 Task: Create a due date automation trigger when advanced on, on the monday before a card is due add fields without custom field "Resume" set to a number lower than 1 and greater than 10 at 11:00 AM.
Action: Mouse moved to (926, 270)
Screenshot: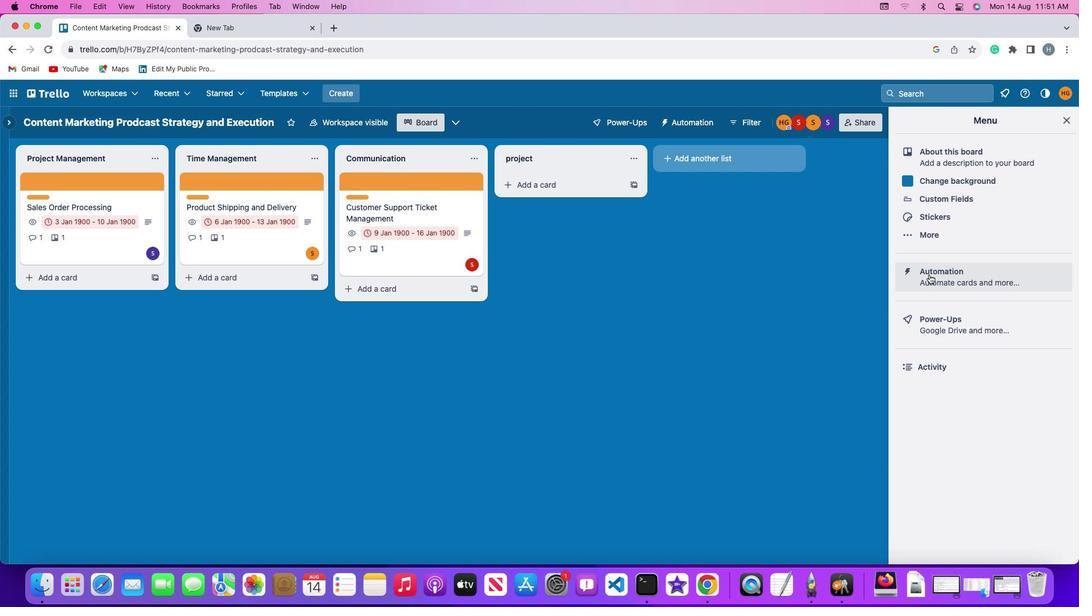 
Action: Mouse pressed left at (926, 270)
Screenshot: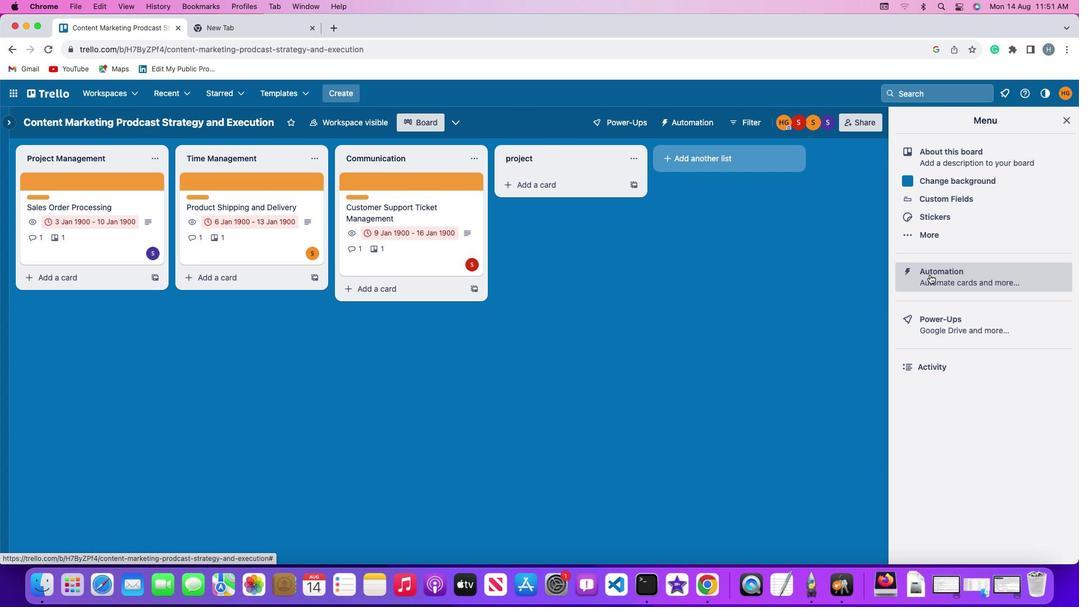 
Action: Mouse moved to (926, 270)
Screenshot: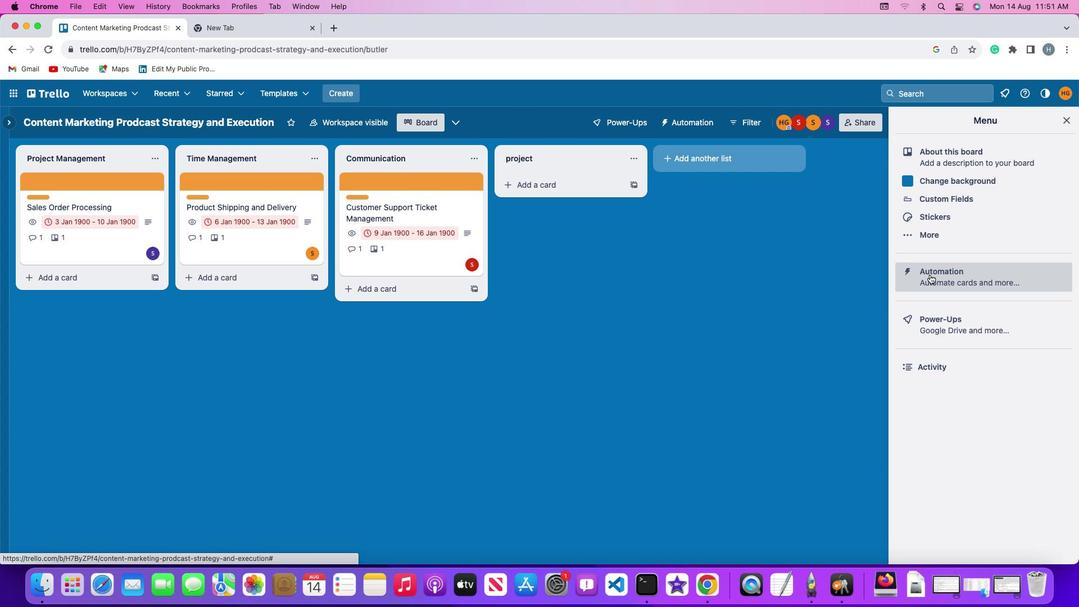
Action: Mouse pressed left at (926, 270)
Screenshot: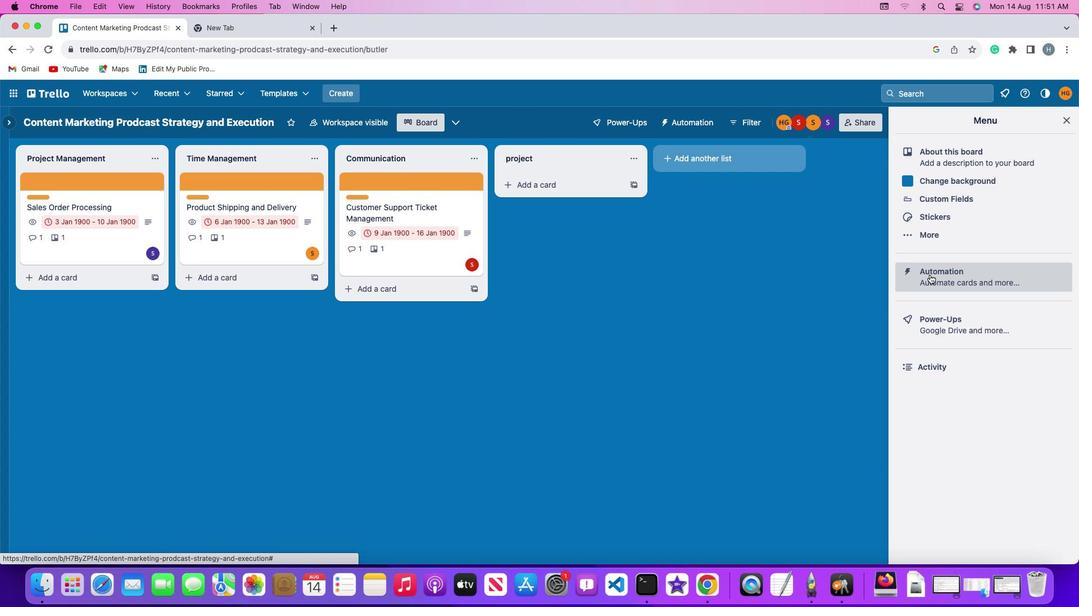 
Action: Mouse moved to (74, 259)
Screenshot: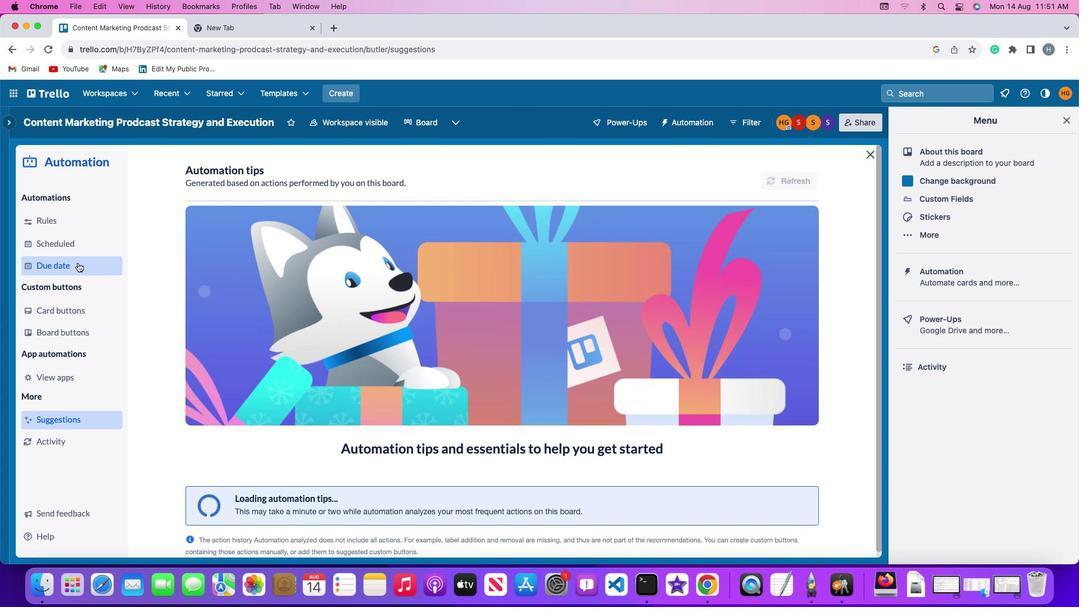 
Action: Mouse pressed left at (74, 259)
Screenshot: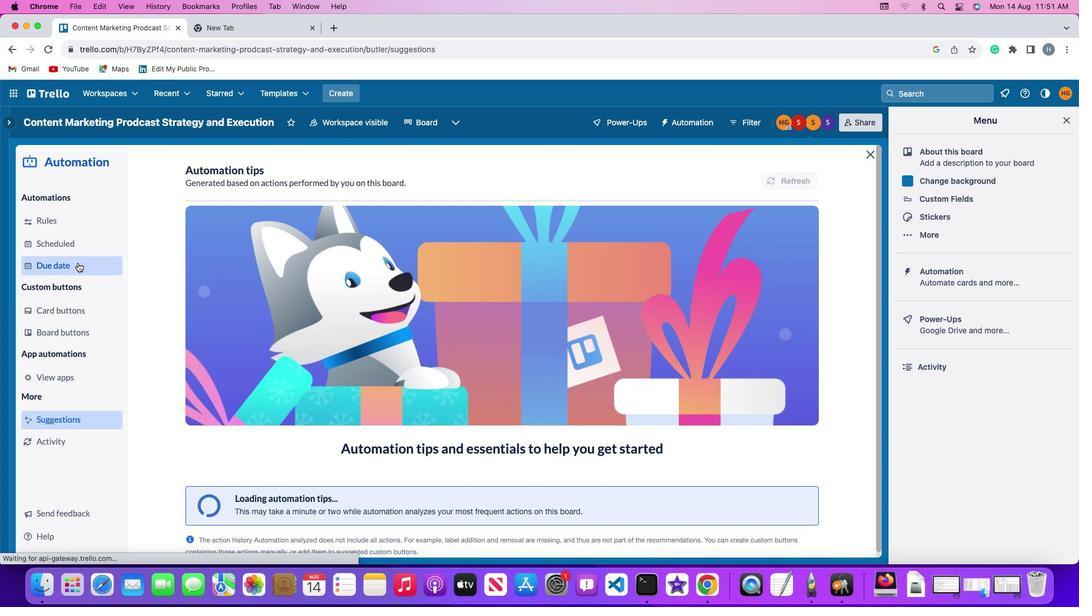 
Action: Mouse moved to (767, 170)
Screenshot: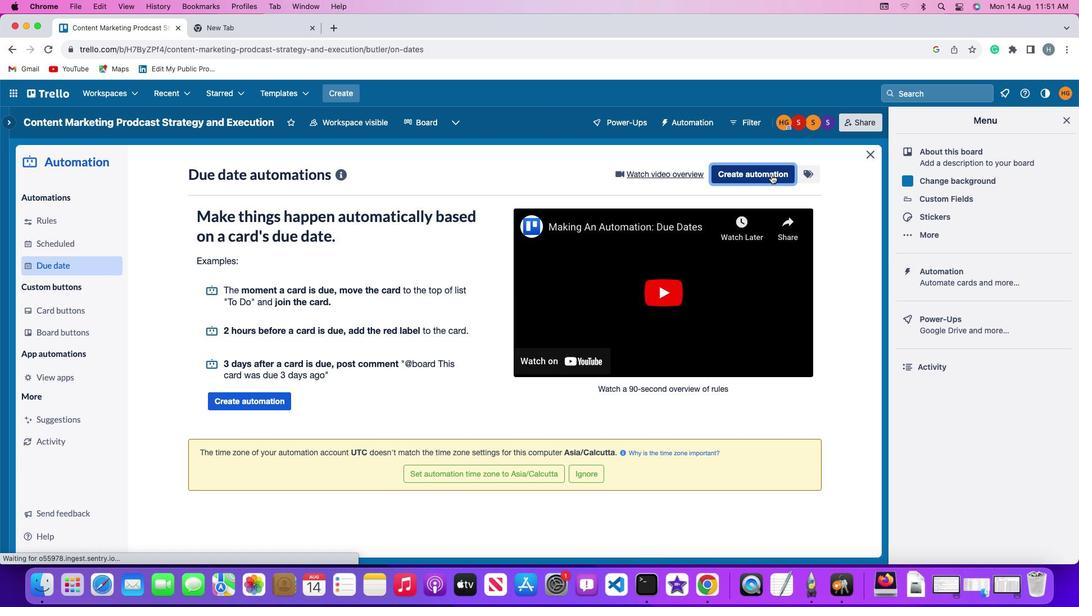 
Action: Mouse pressed left at (767, 170)
Screenshot: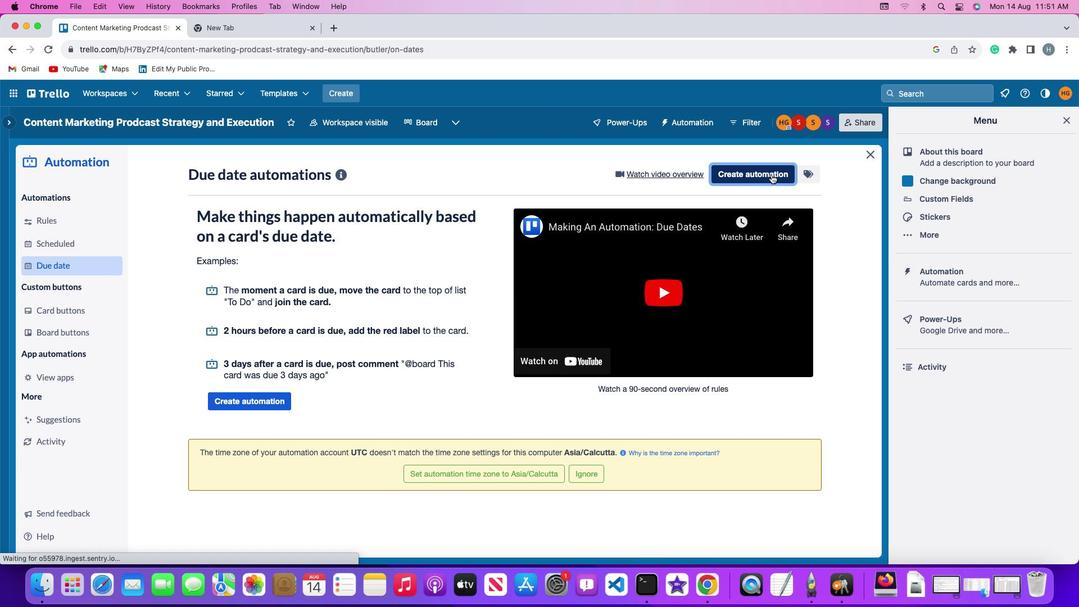 
Action: Mouse moved to (216, 278)
Screenshot: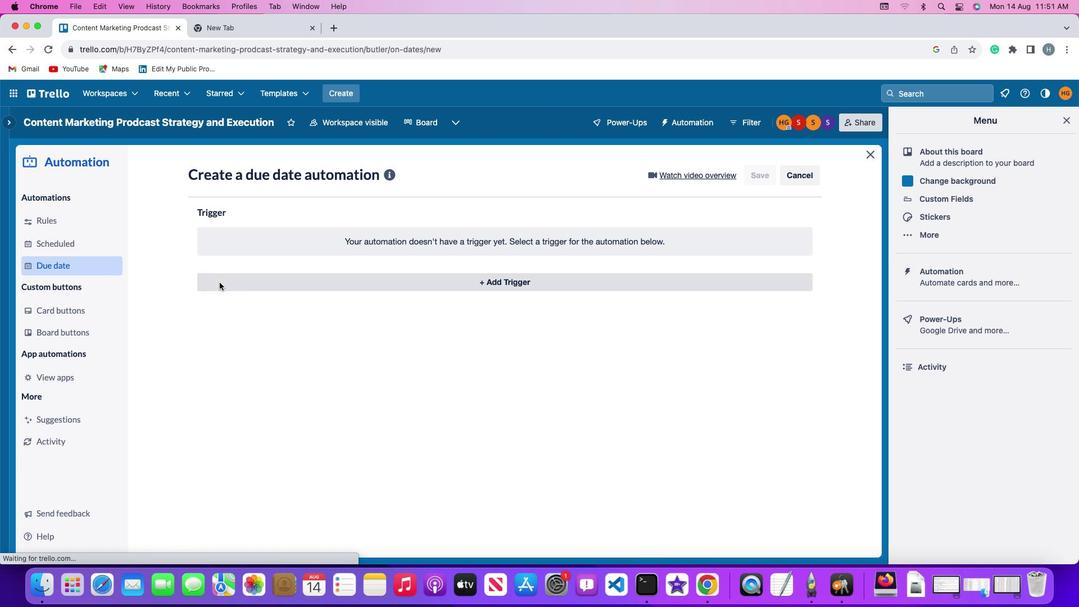 
Action: Mouse pressed left at (216, 278)
Screenshot: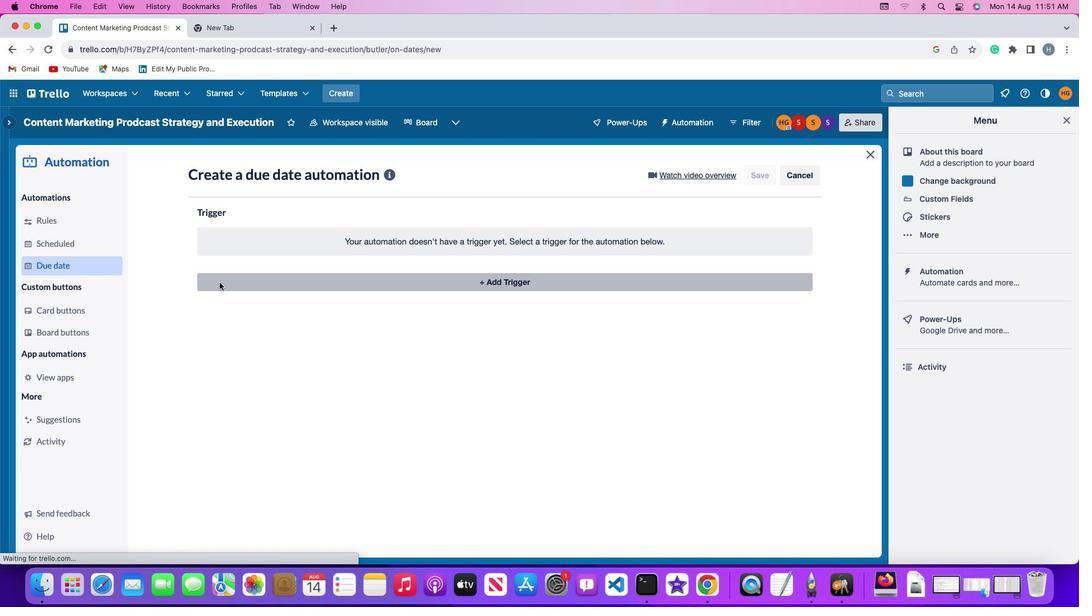 
Action: Mouse moved to (243, 483)
Screenshot: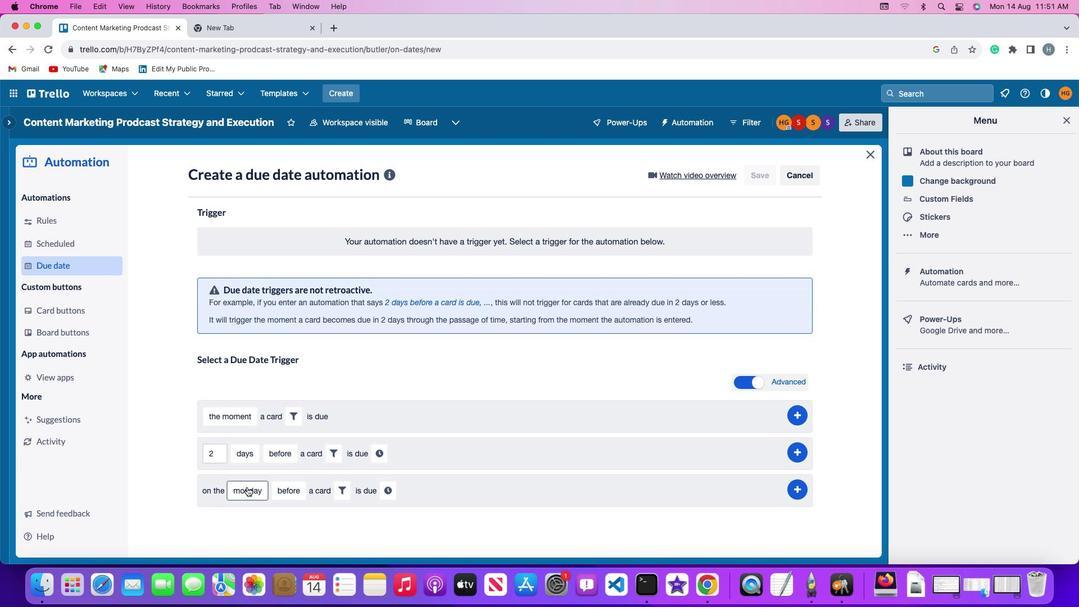 
Action: Mouse pressed left at (243, 483)
Screenshot: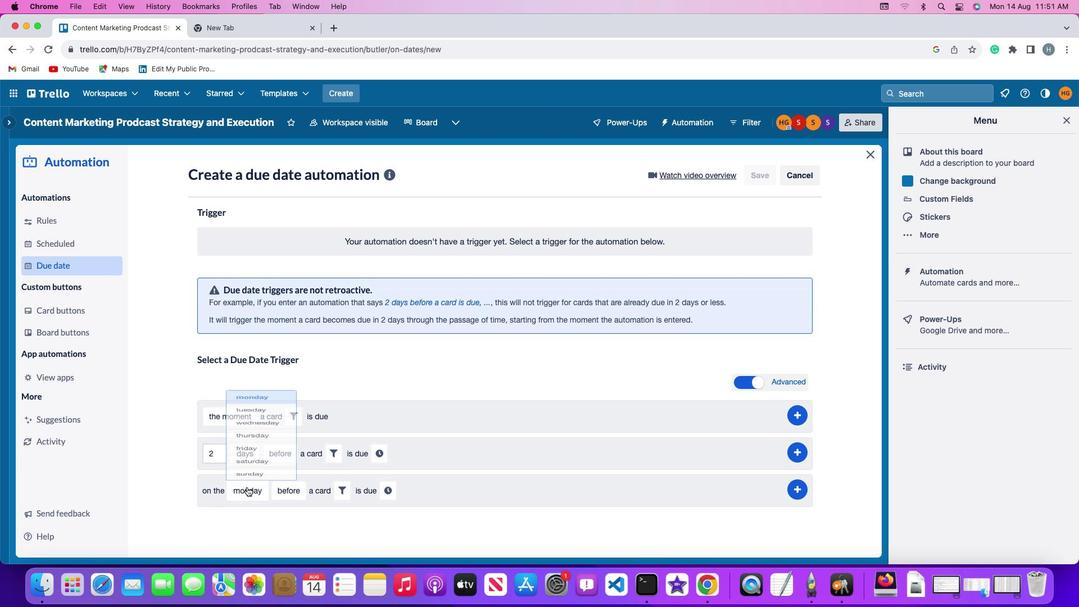 
Action: Mouse moved to (261, 326)
Screenshot: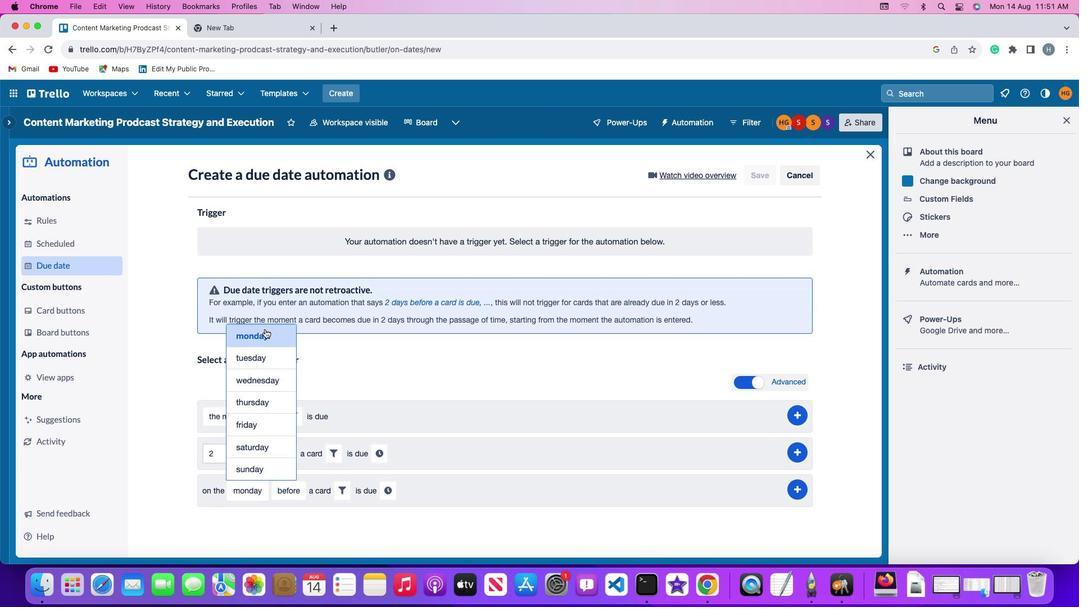 
Action: Mouse pressed left at (261, 326)
Screenshot: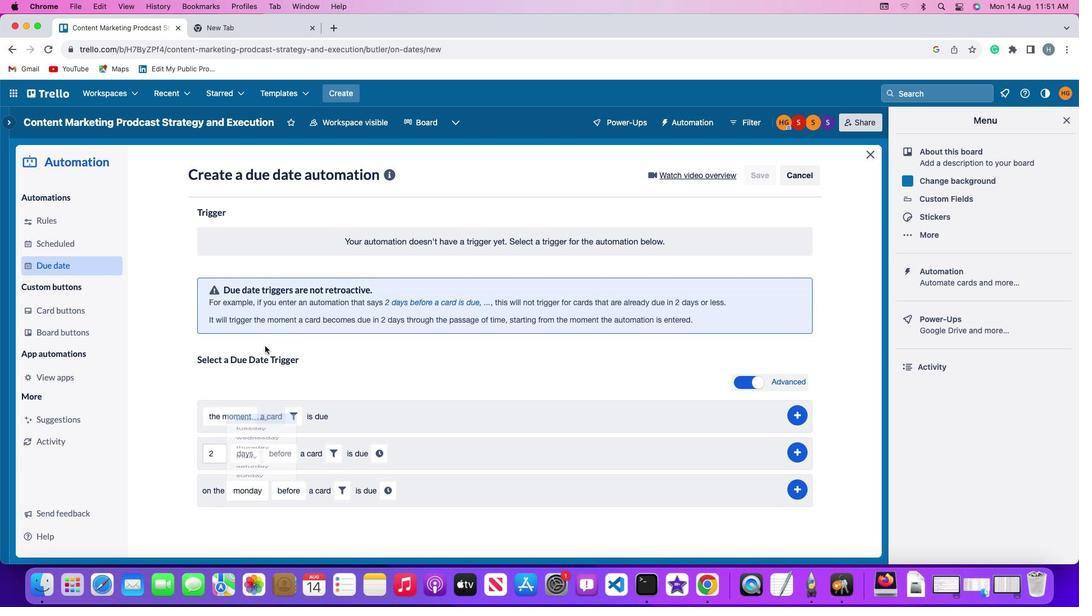 
Action: Mouse moved to (282, 483)
Screenshot: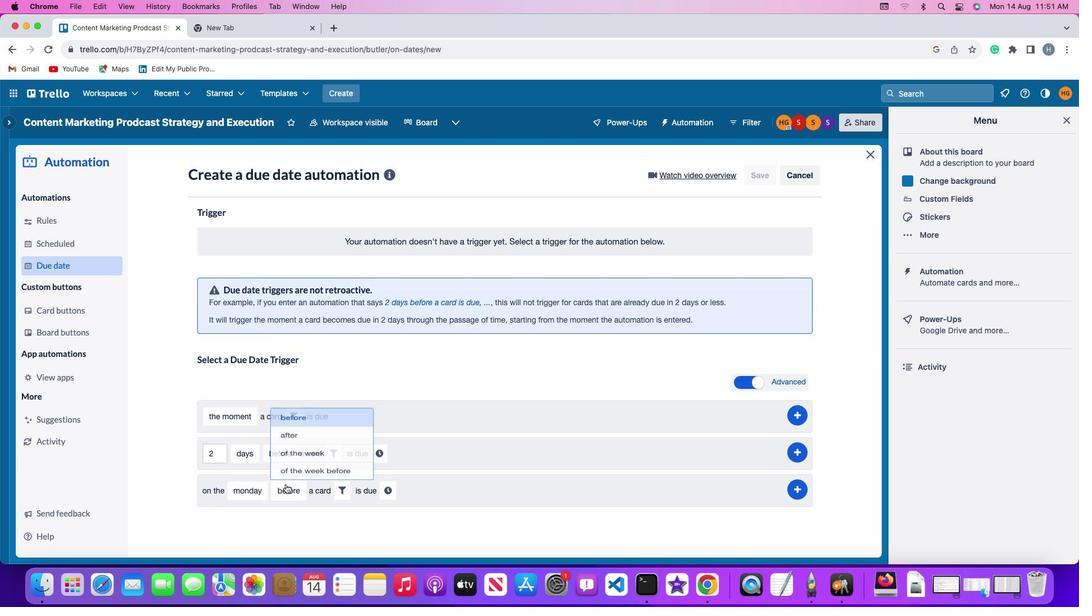
Action: Mouse pressed left at (282, 483)
Screenshot: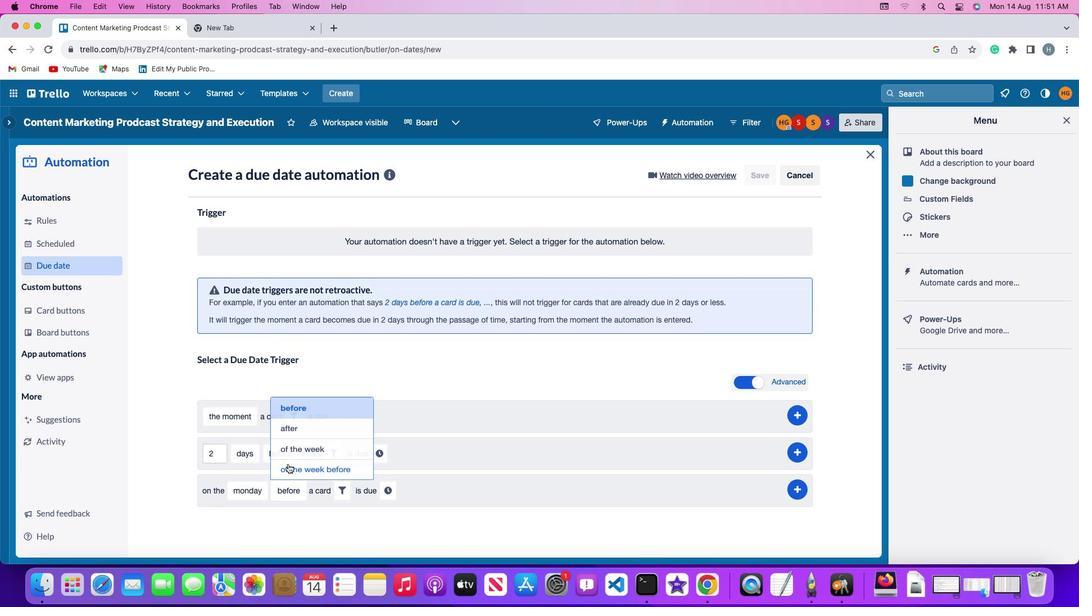 
Action: Mouse moved to (305, 400)
Screenshot: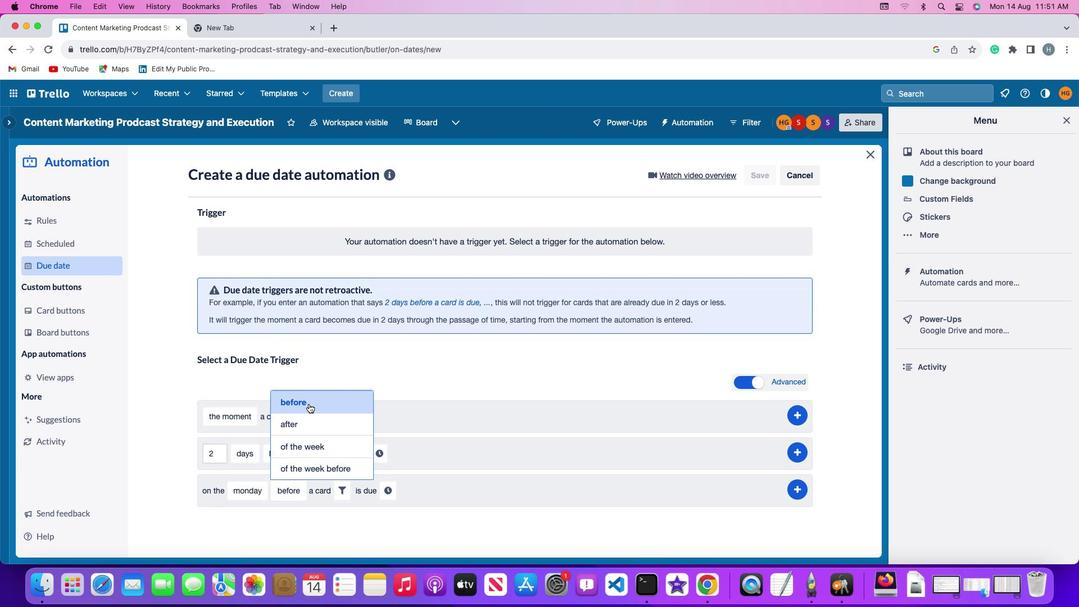 
Action: Mouse pressed left at (305, 400)
Screenshot: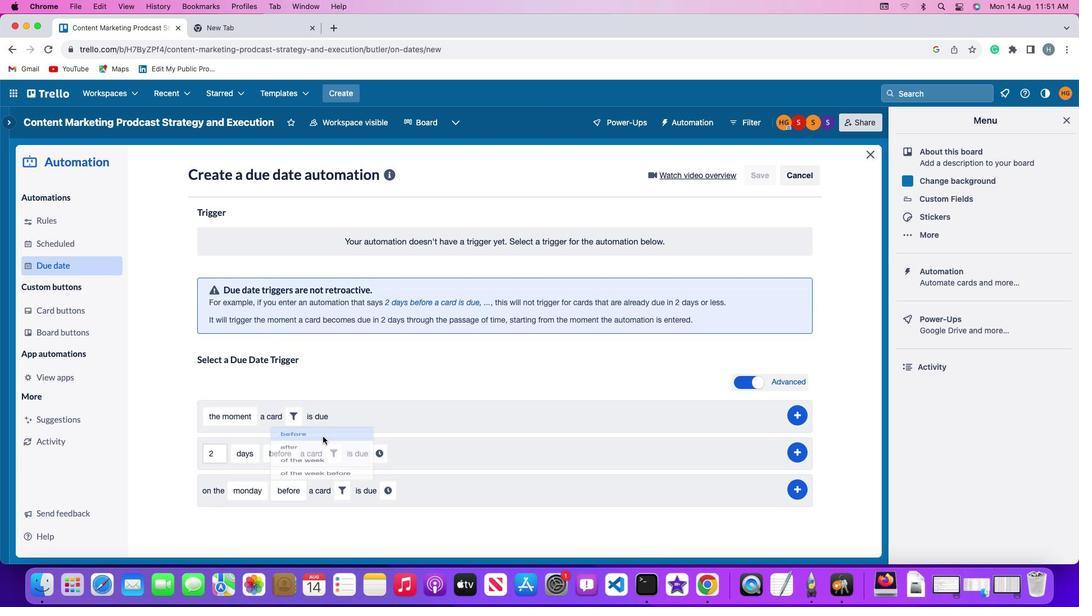
Action: Mouse moved to (340, 488)
Screenshot: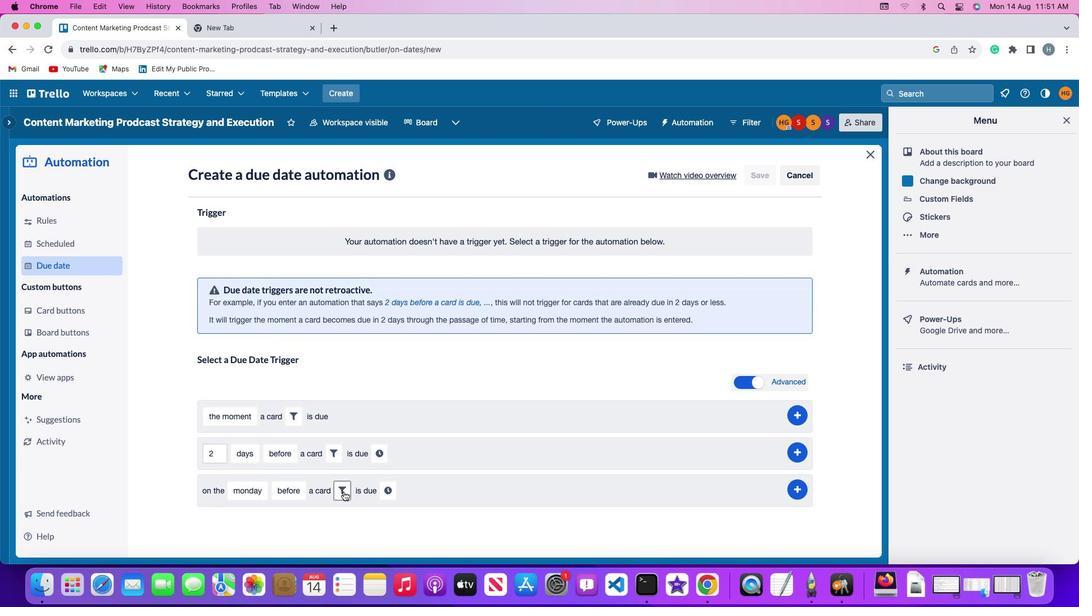 
Action: Mouse pressed left at (340, 488)
Screenshot: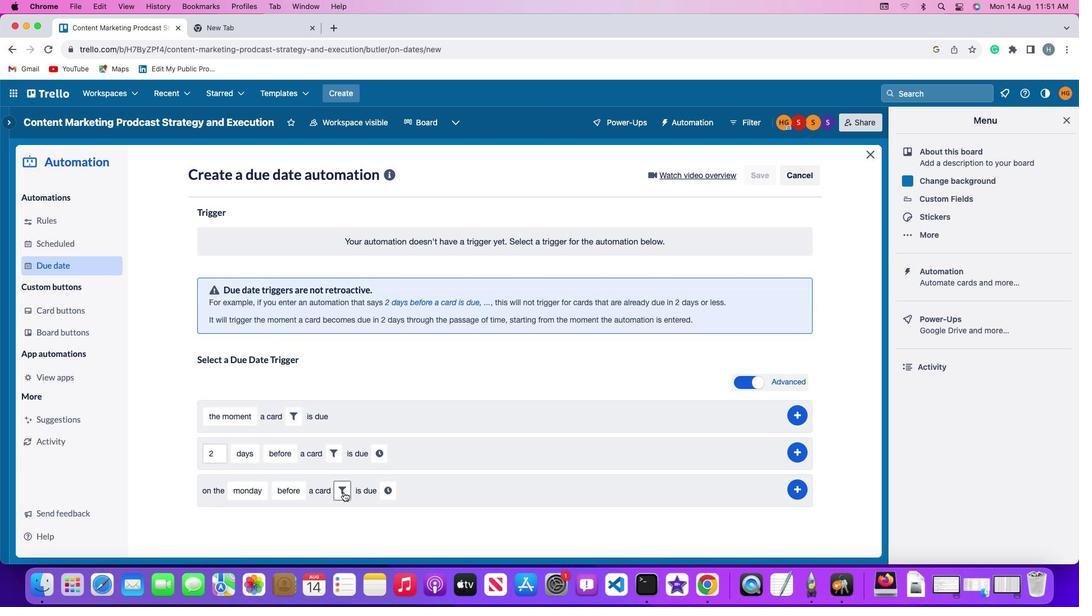 
Action: Mouse moved to (523, 522)
Screenshot: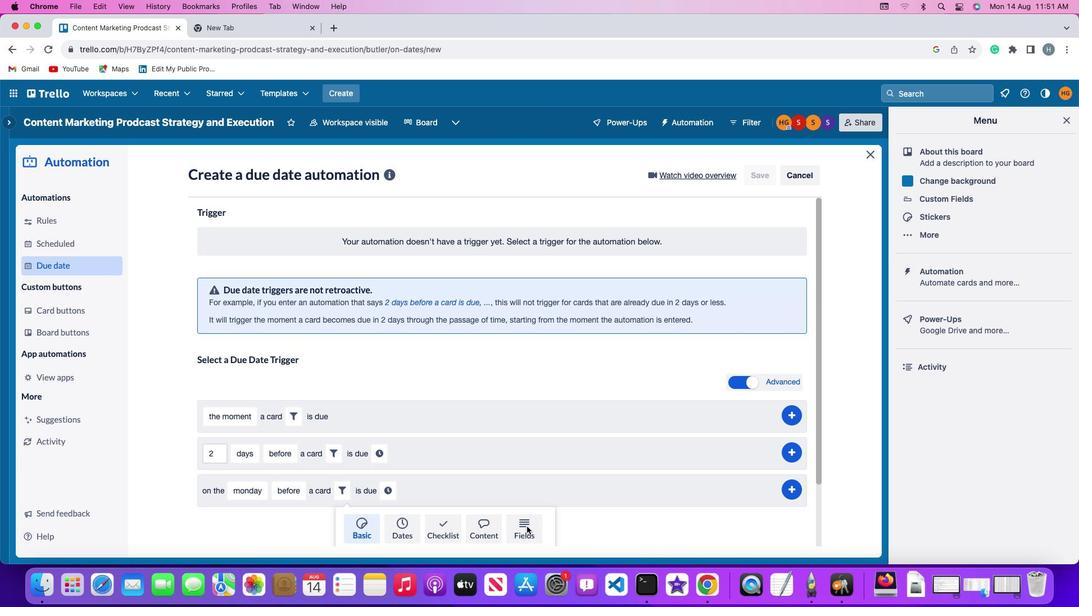 
Action: Mouse pressed left at (523, 522)
Screenshot: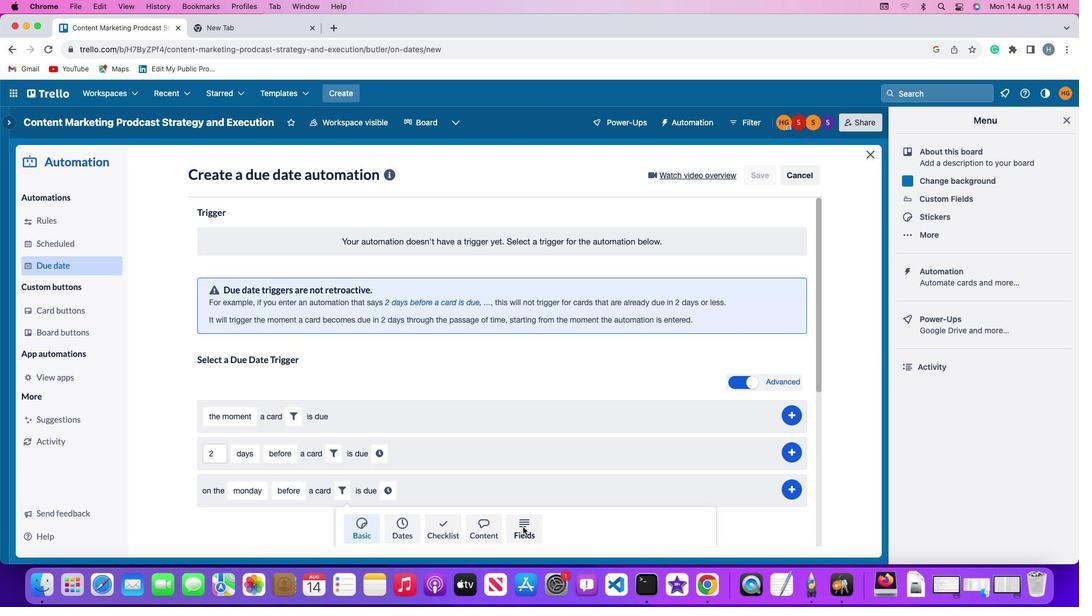 
Action: Mouse moved to (288, 520)
Screenshot: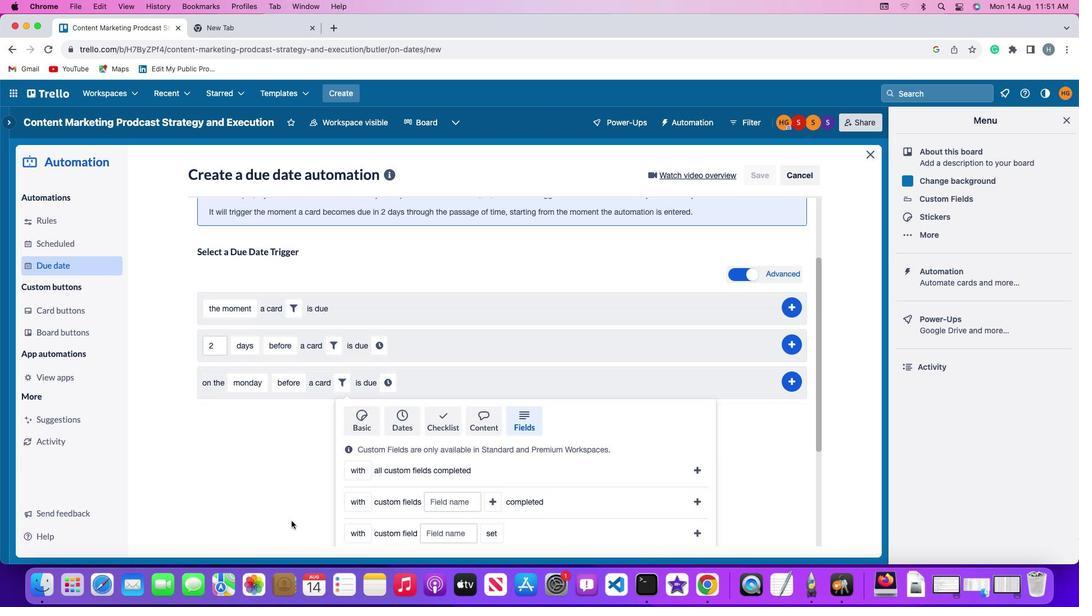 
Action: Mouse scrolled (288, 520) with delta (-2, -3)
Screenshot: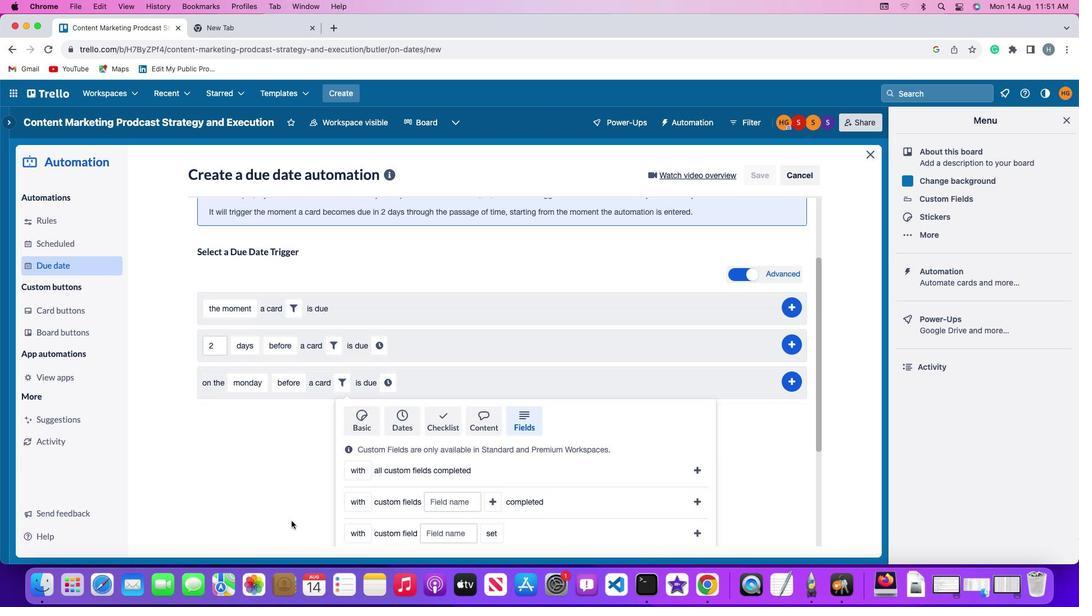 
Action: Mouse moved to (288, 519)
Screenshot: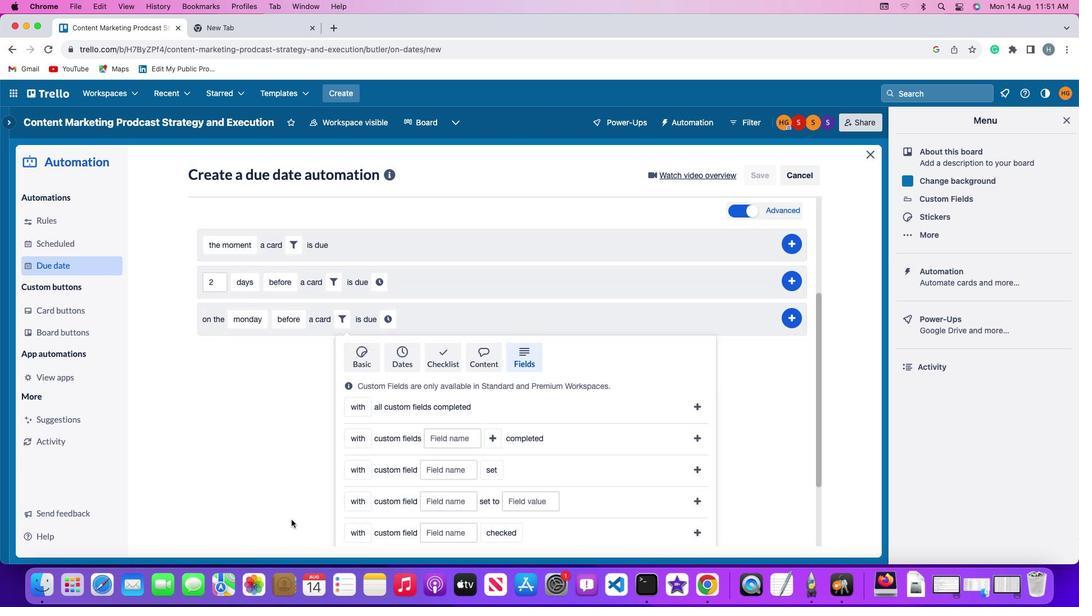 
Action: Mouse scrolled (288, 519) with delta (-2, -3)
Screenshot: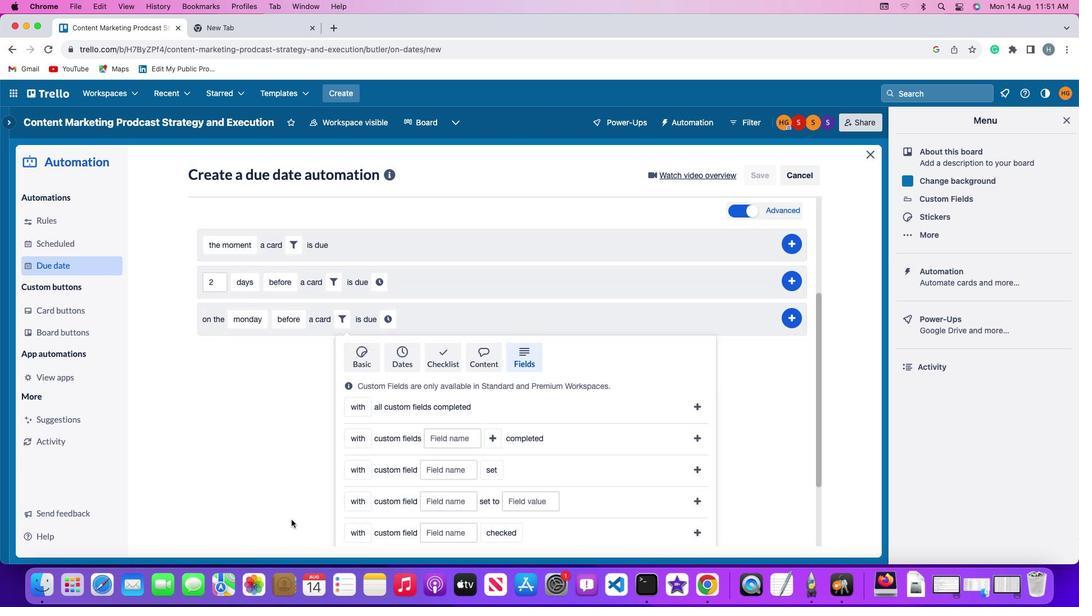 
Action: Mouse scrolled (288, 519) with delta (-2, -5)
Screenshot: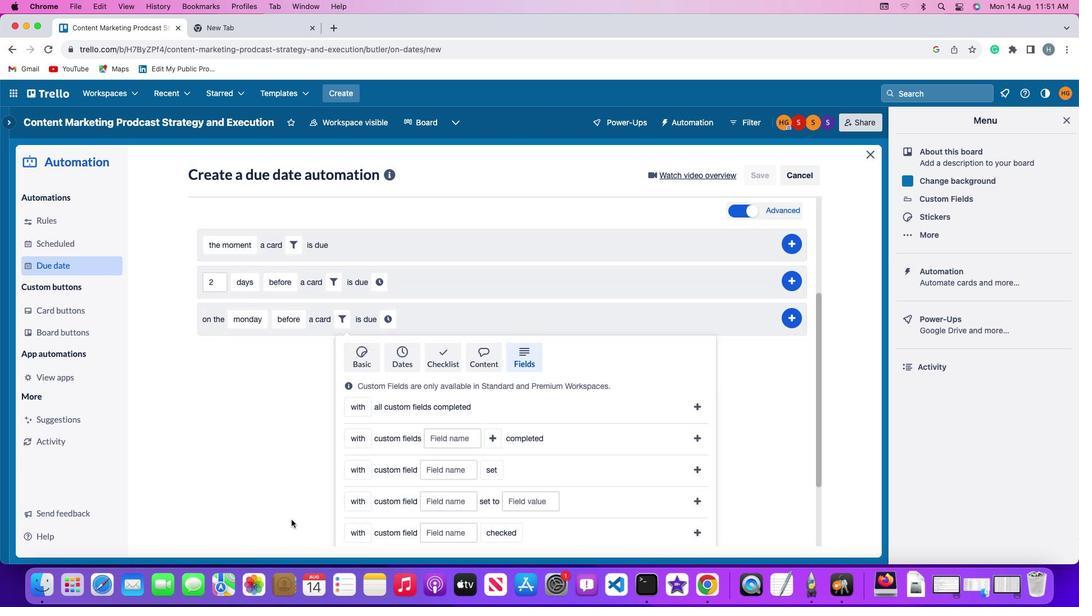 
Action: Mouse scrolled (288, 519) with delta (-2, -5)
Screenshot: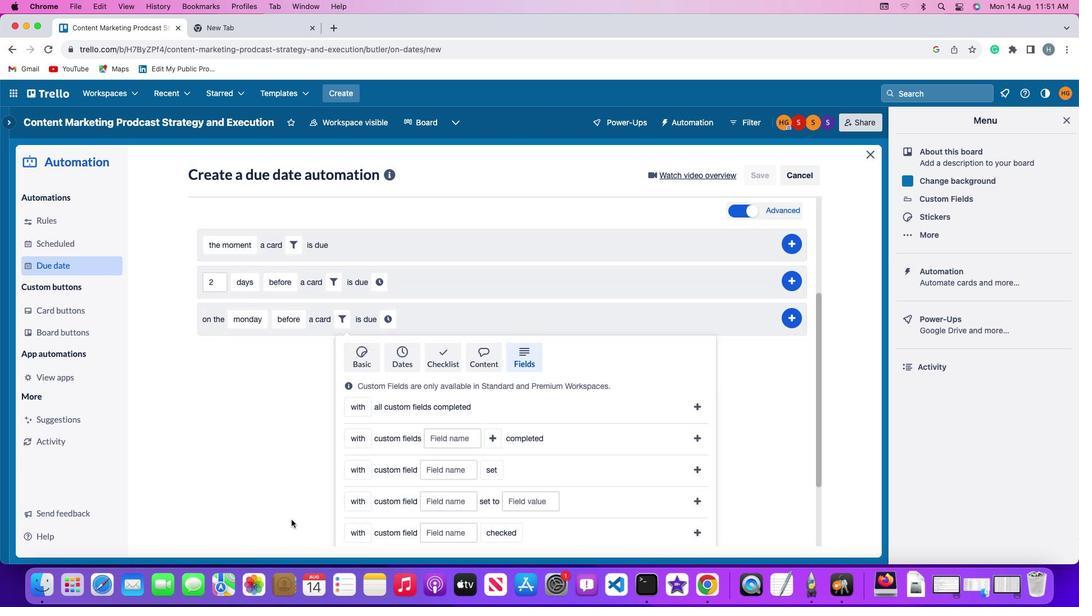 
Action: Mouse moved to (288, 519)
Screenshot: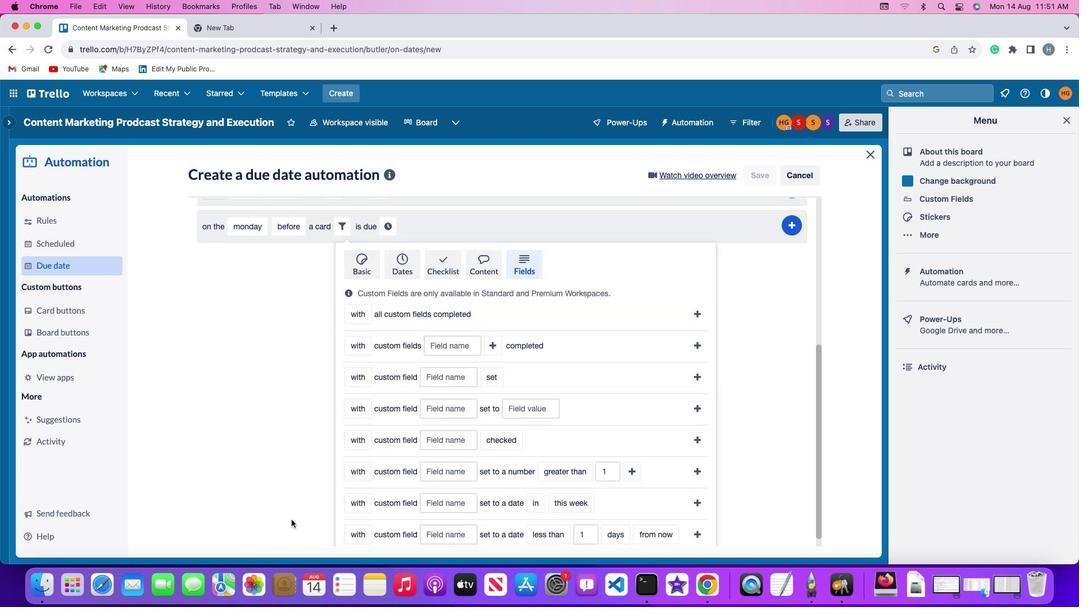 
Action: Mouse scrolled (288, 519) with delta (-2, -6)
Screenshot: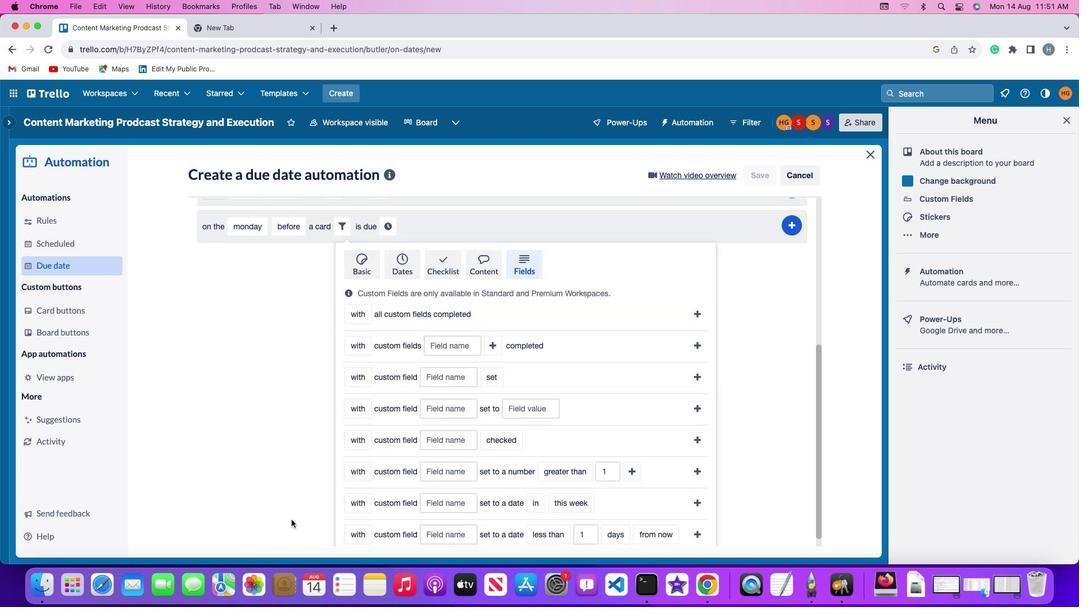 
Action: Mouse moved to (288, 517)
Screenshot: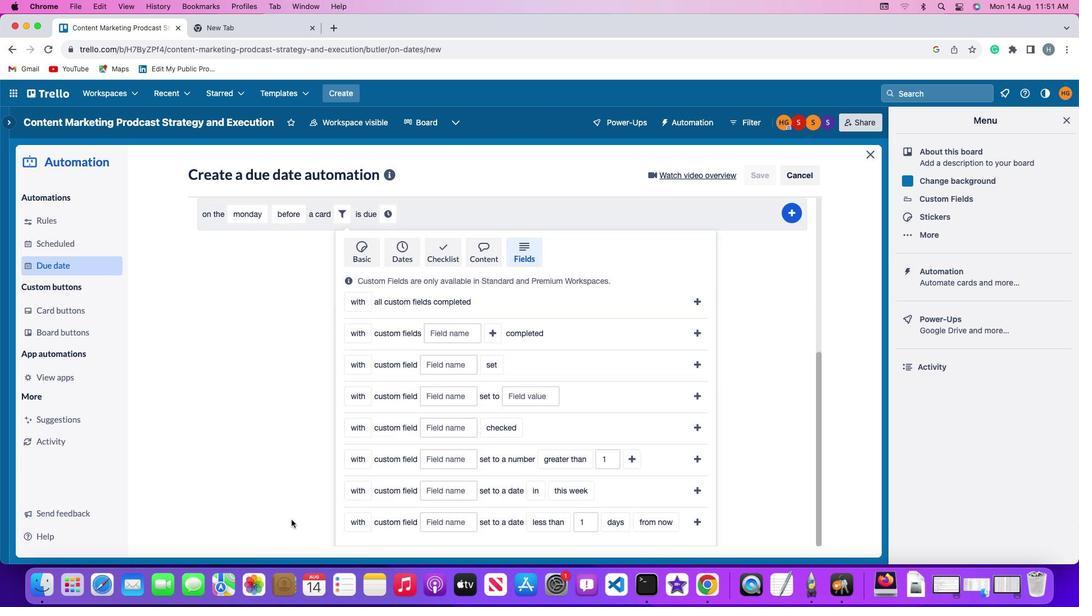 
Action: Mouse scrolled (288, 517) with delta (-2, -6)
Screenshot: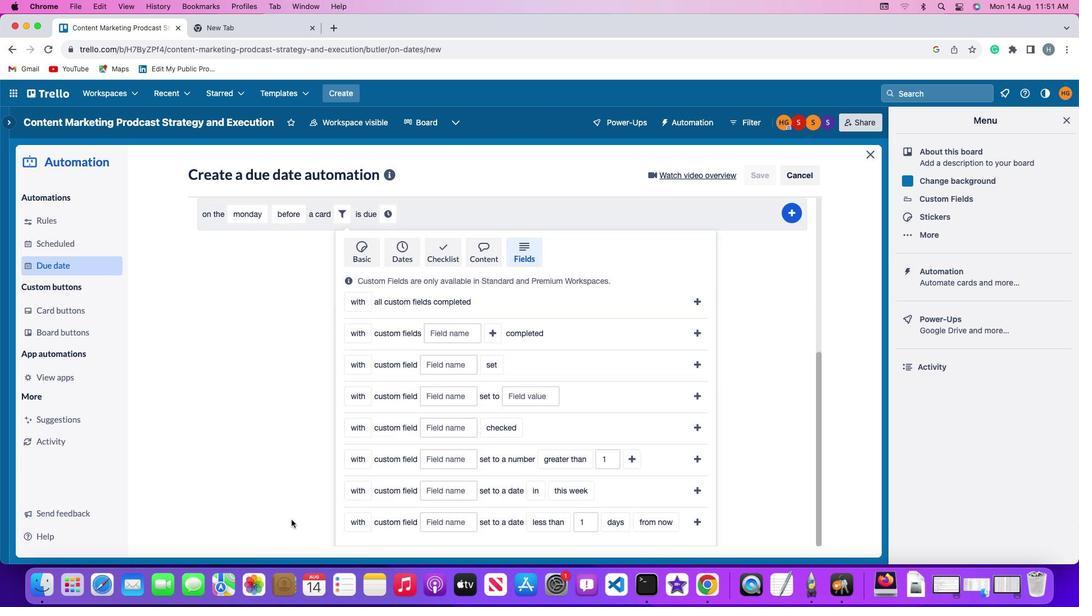 
Action: Mouse moved to (287, 516)
Screenshot: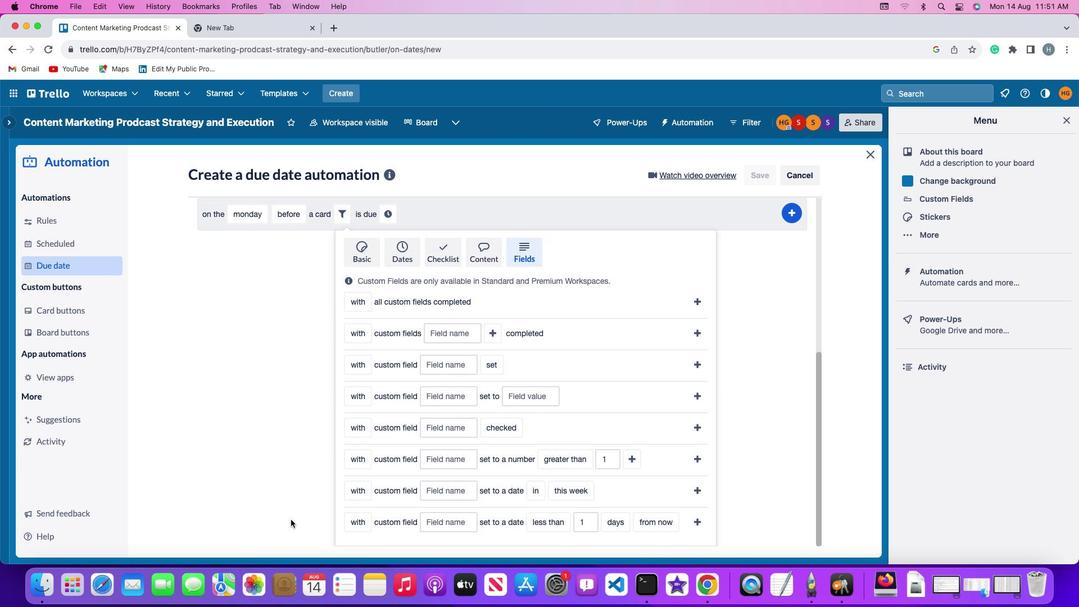 
Action: Mouse scrolled (287, 516) with delta (-2, -3)
Screenshot: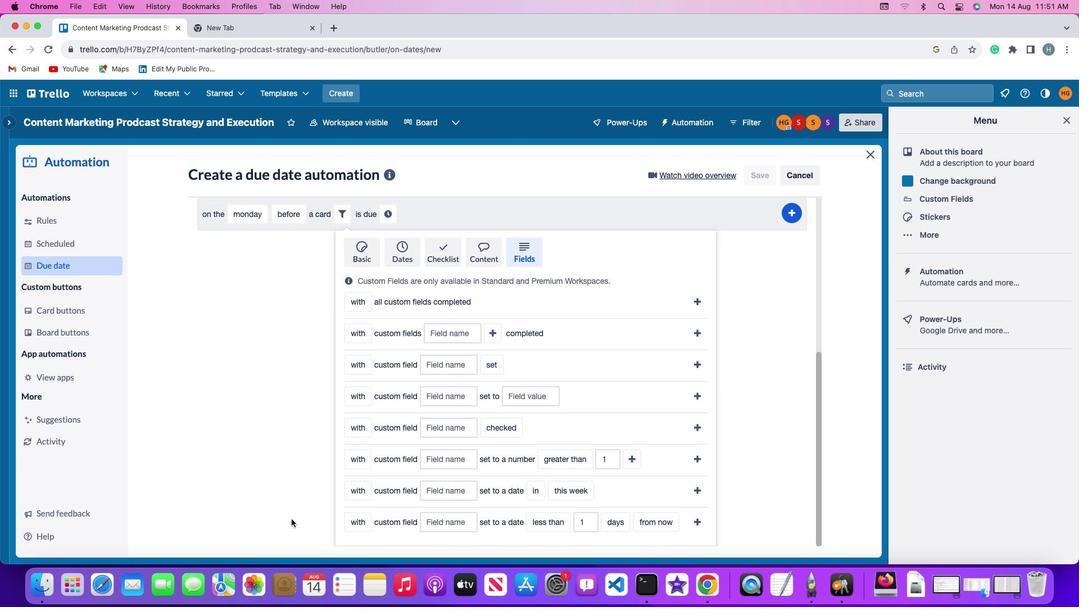 
Action: Mouse scrolled (287, 516) with delta (-2, -3)
Screenshot: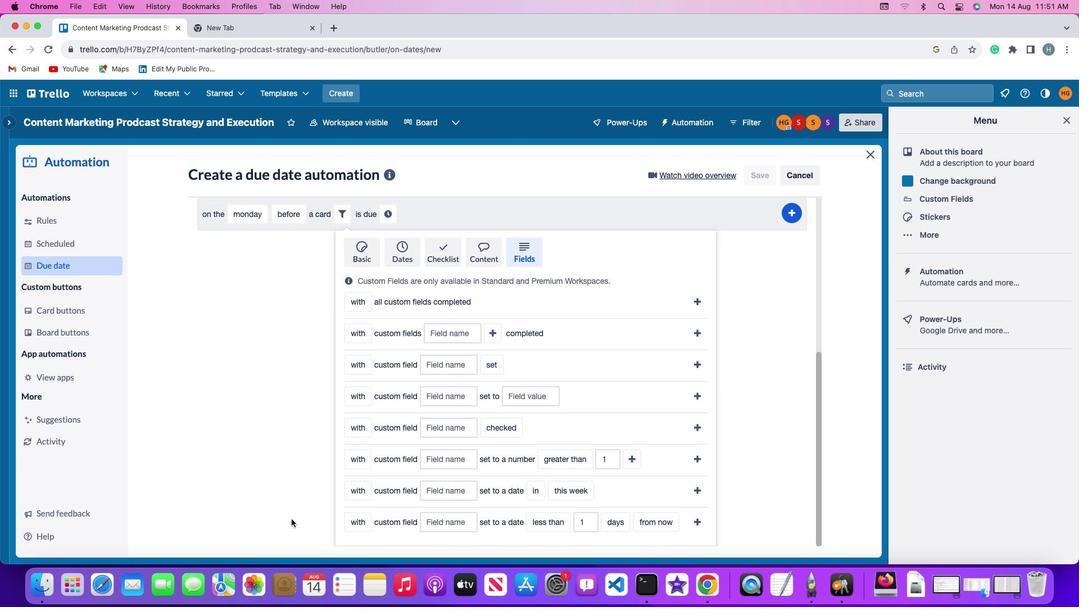 
Action: Mouse scrolled (287, 516) with delta (-2, -5)
Screenshot: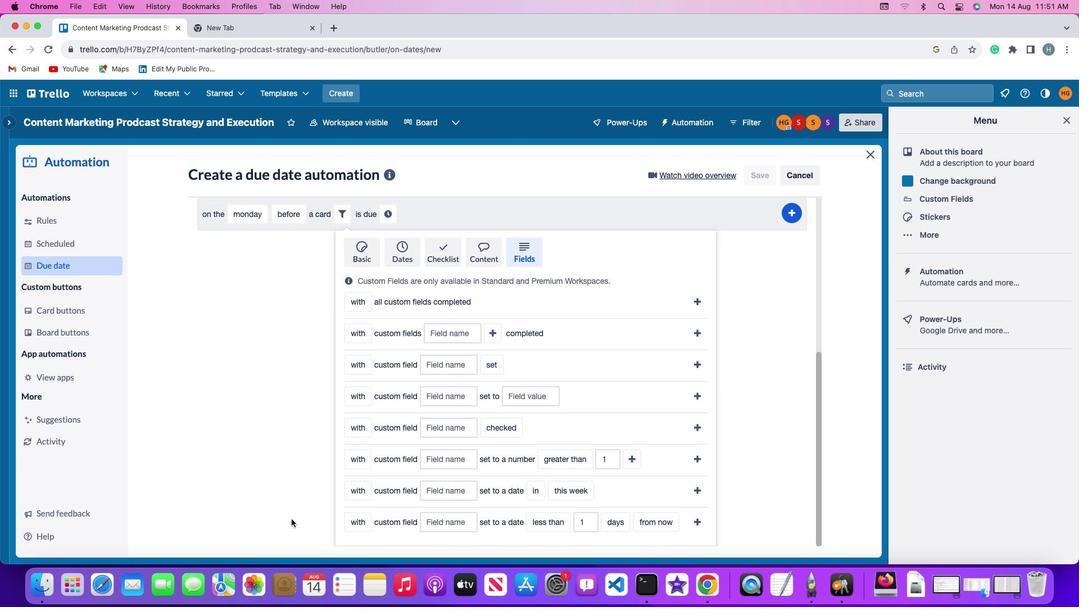 
Action: Mouse scrolled (287, 516) with delta (-2, -5)
Screenshot: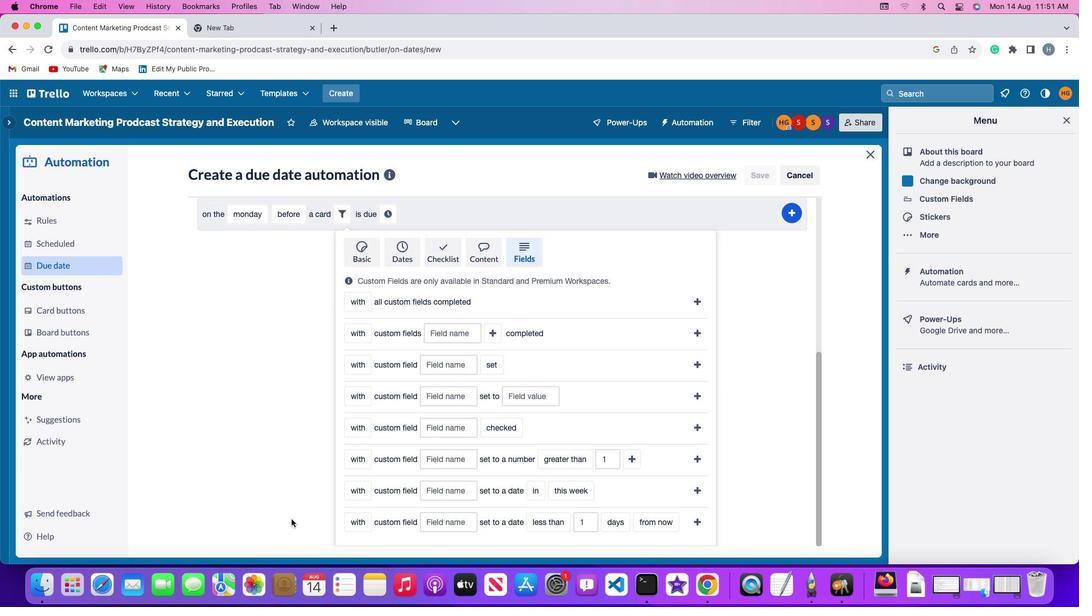 
Action: Mouse moved to (358, 457)
Screenshot: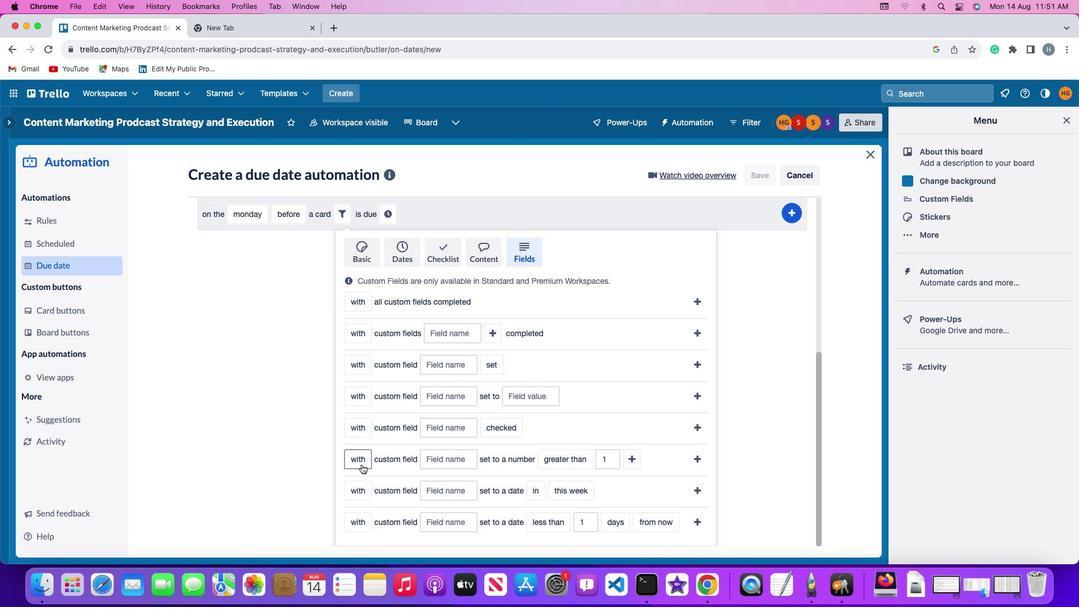 
Action: Mouse pressed left at (358, 457)
Screenshot: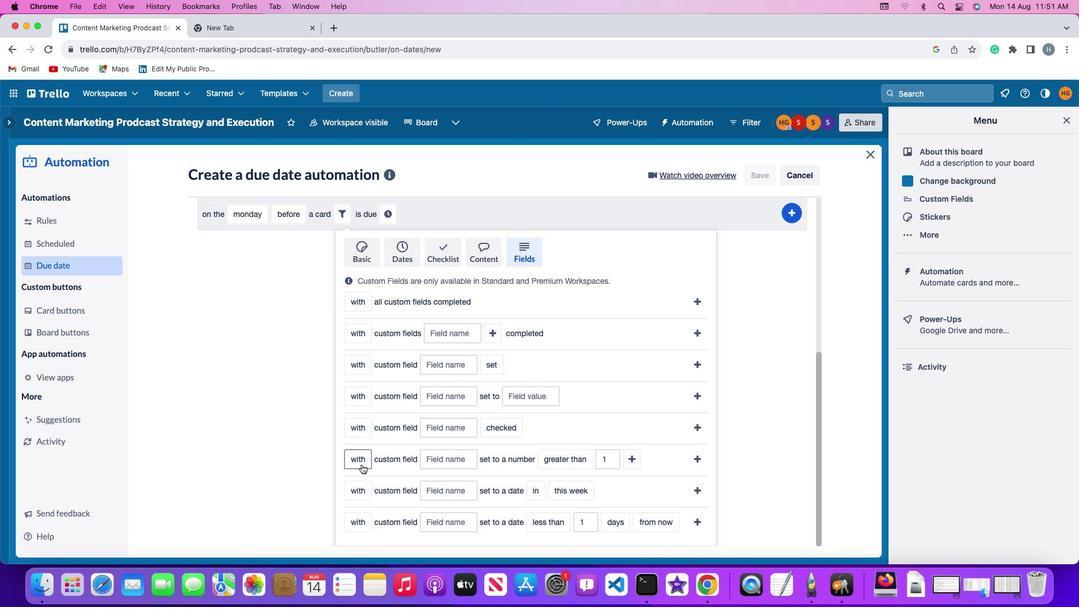 
Action: Mouse moved to (358, 496)
Screenshot: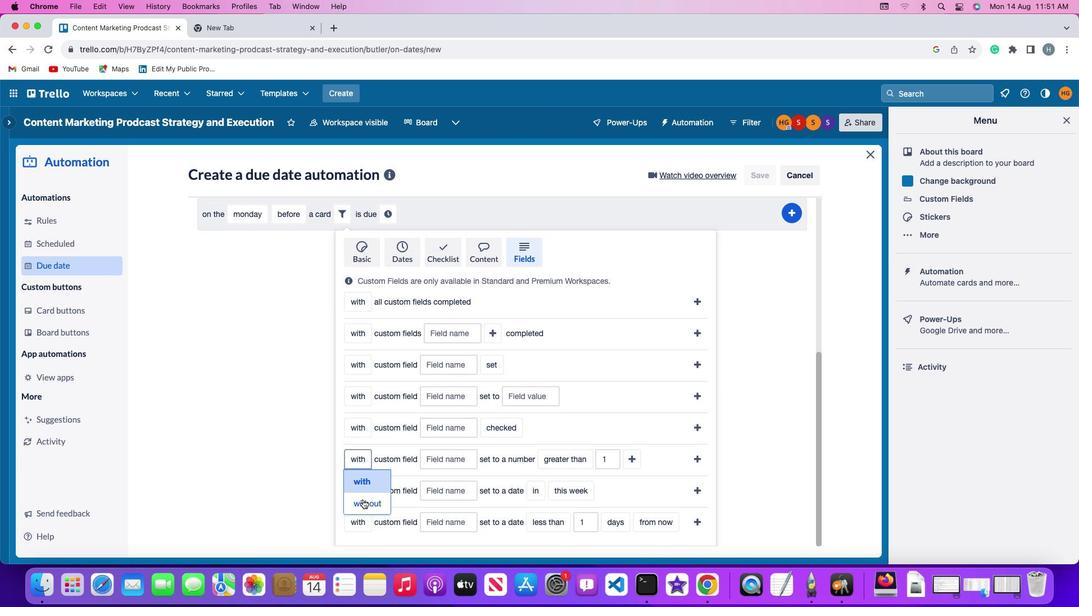 
Action: Mouse pressed left at (358, 496)
Screenshot: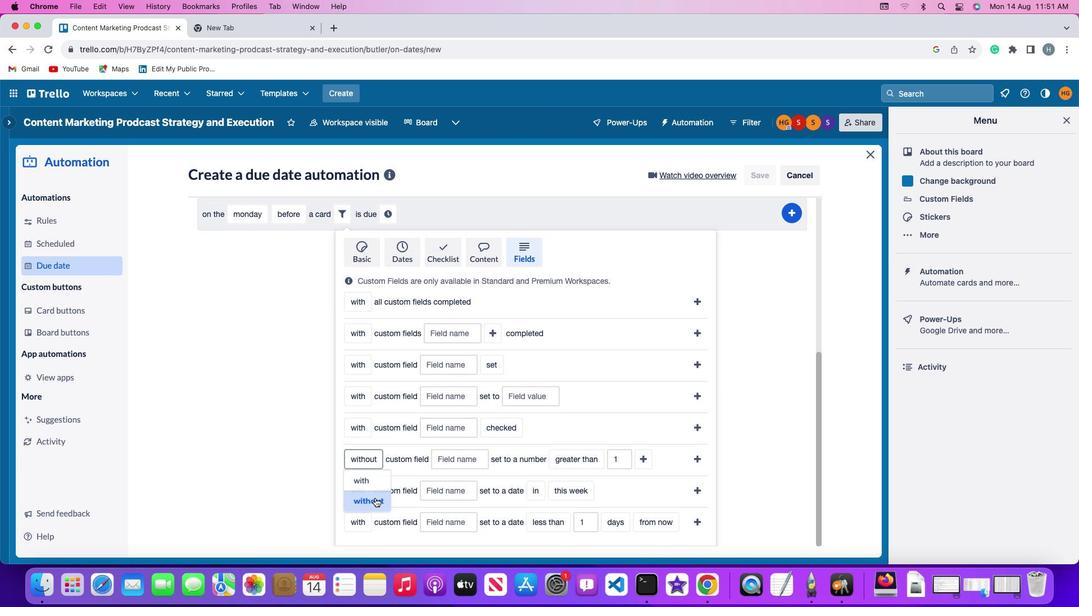 
Action: Mouse moved to (452, 454)
Screenshot: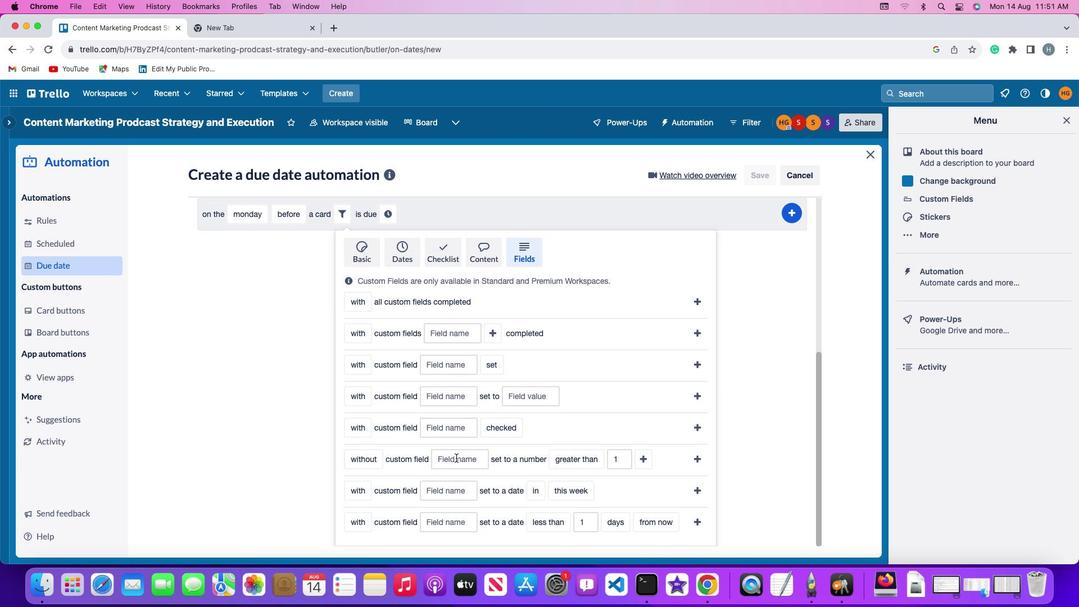
Action: Mouse pressed left at (452, 454)
Screenshot: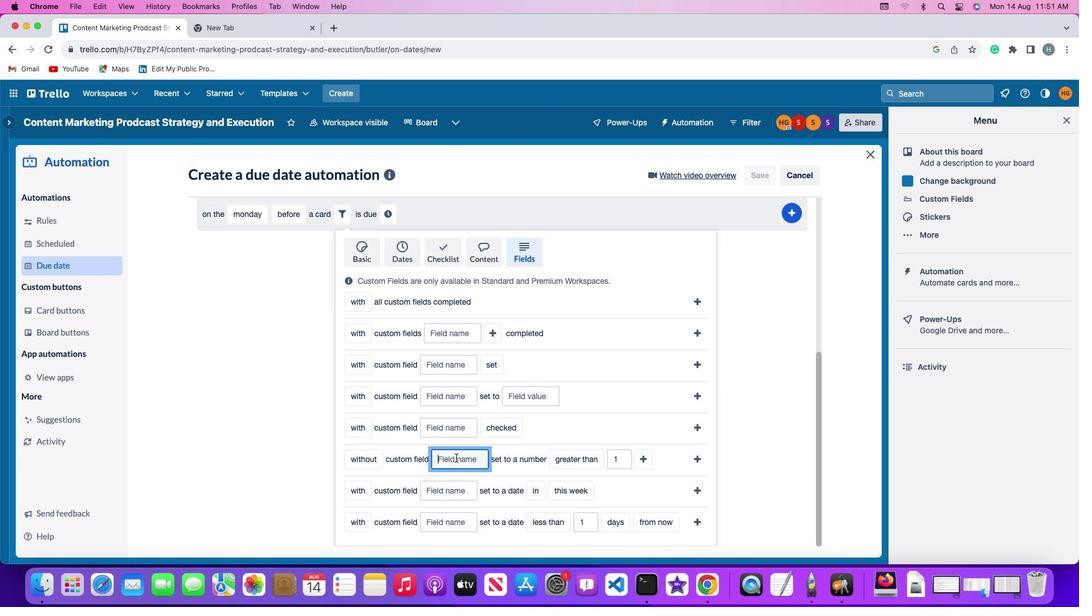 
Action: Mouse moved to (453, 454)
Screenshot: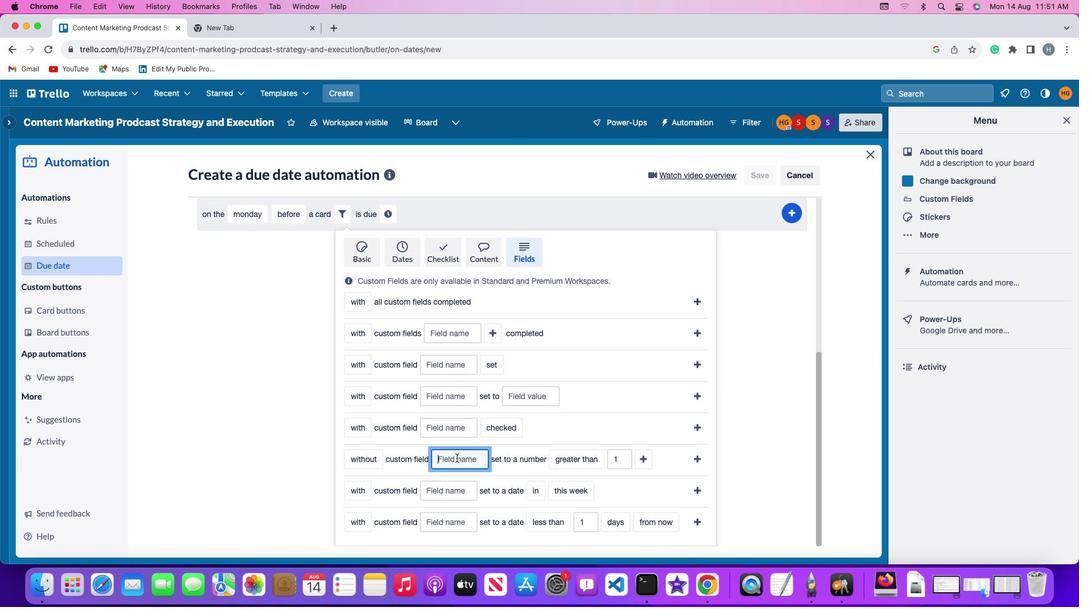 
Action: Key pressed Key.shift'R''e''s''u''m''e'
Screenshot: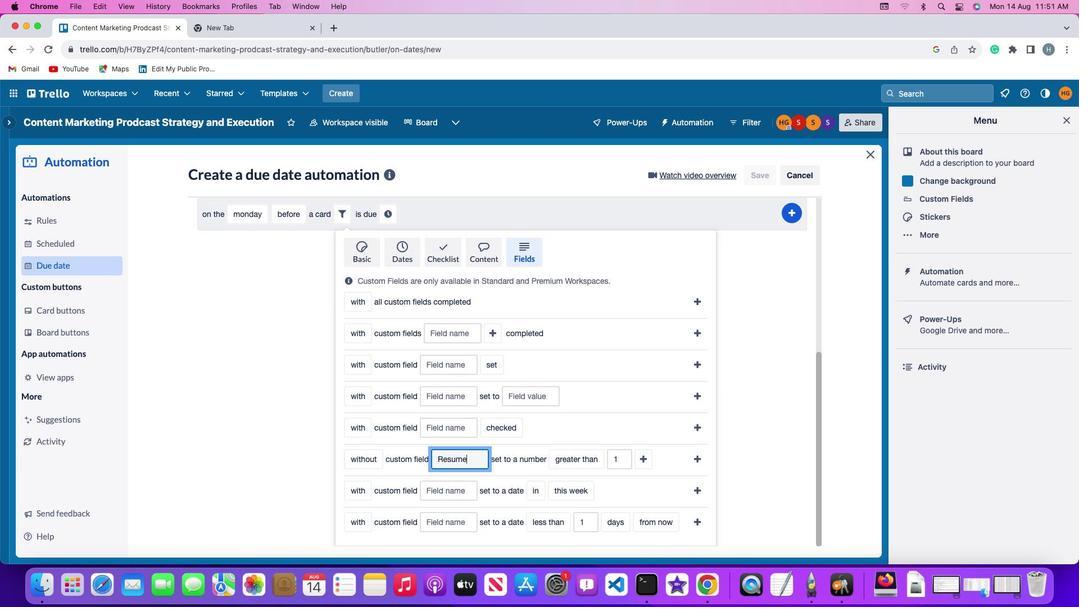 
Action: Mouse moved to (567, 458)
Screenshot: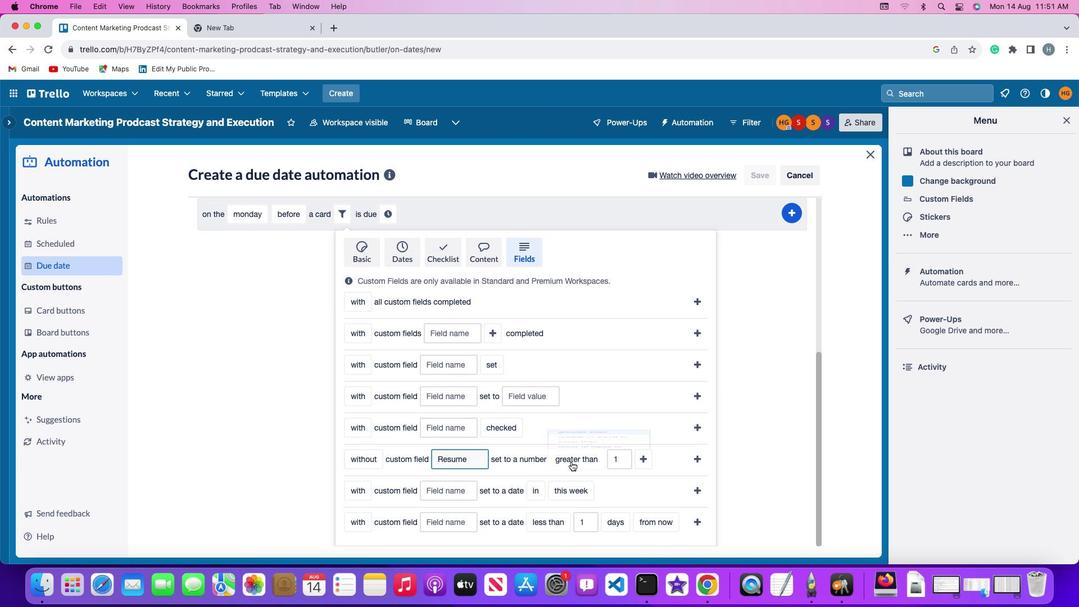 
Action: Mouse pressed left at (567, 458)
Screenshot: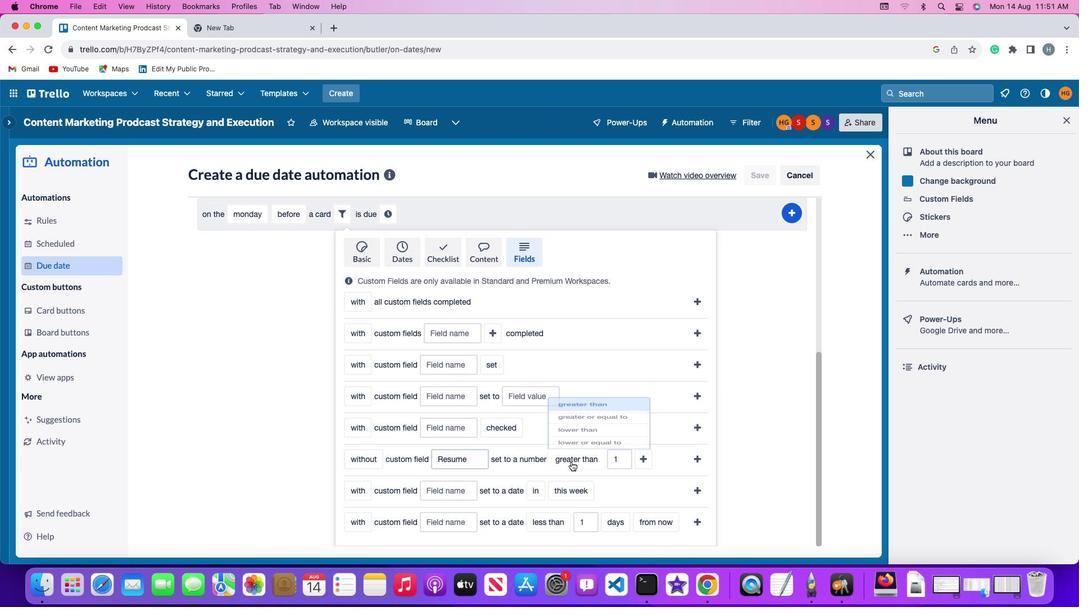 
Action: Mouse moved to (583, 413)
Screenshot: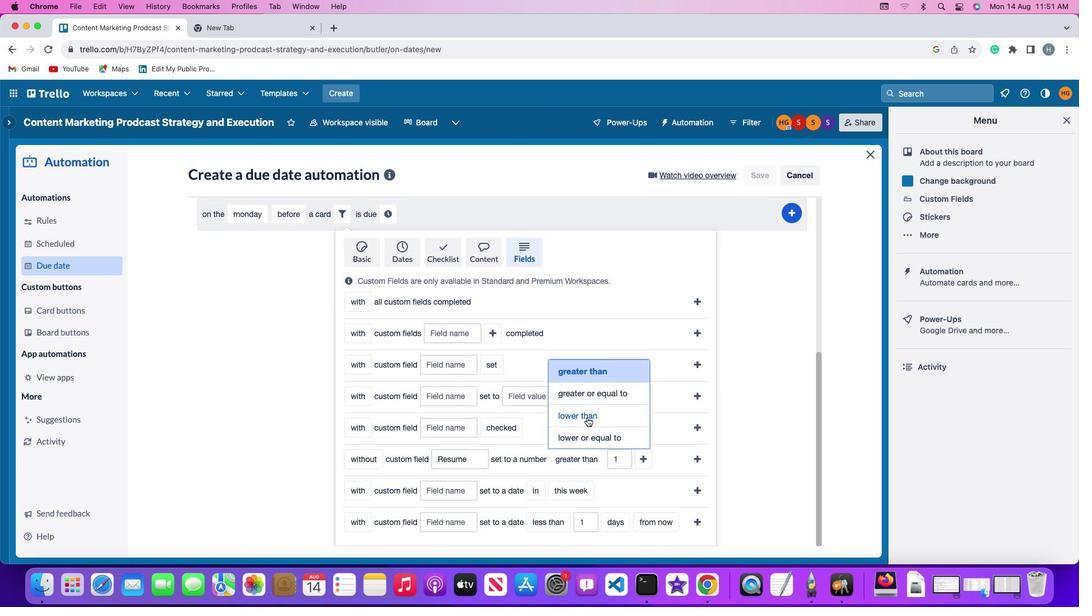 
Action: Mouse pressed left at (583, 413)
Screenshot: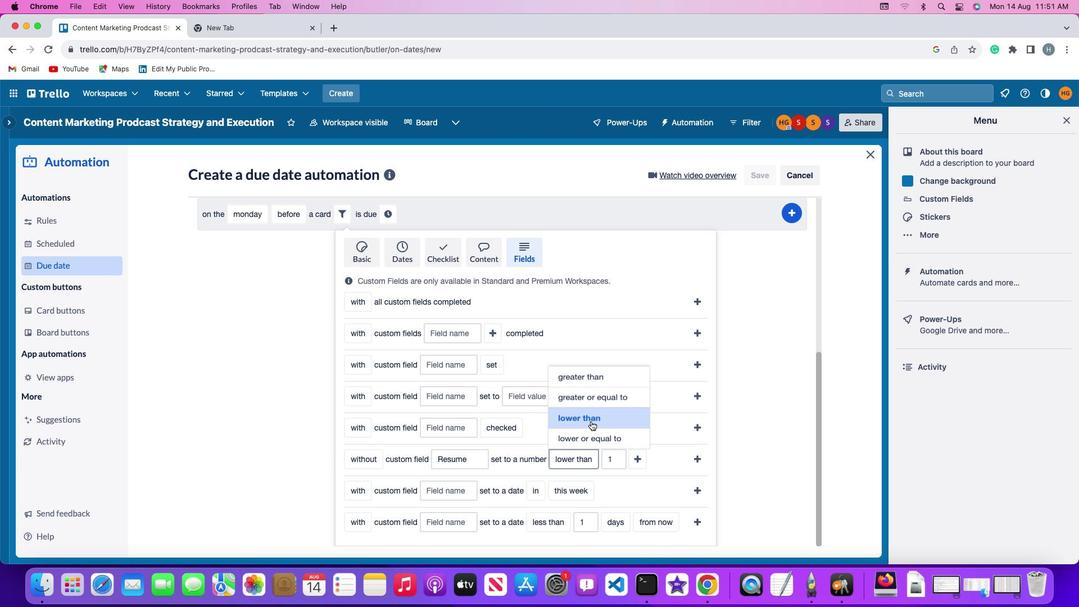 
Action: Mouse moved to (613, 453)
Screenshot: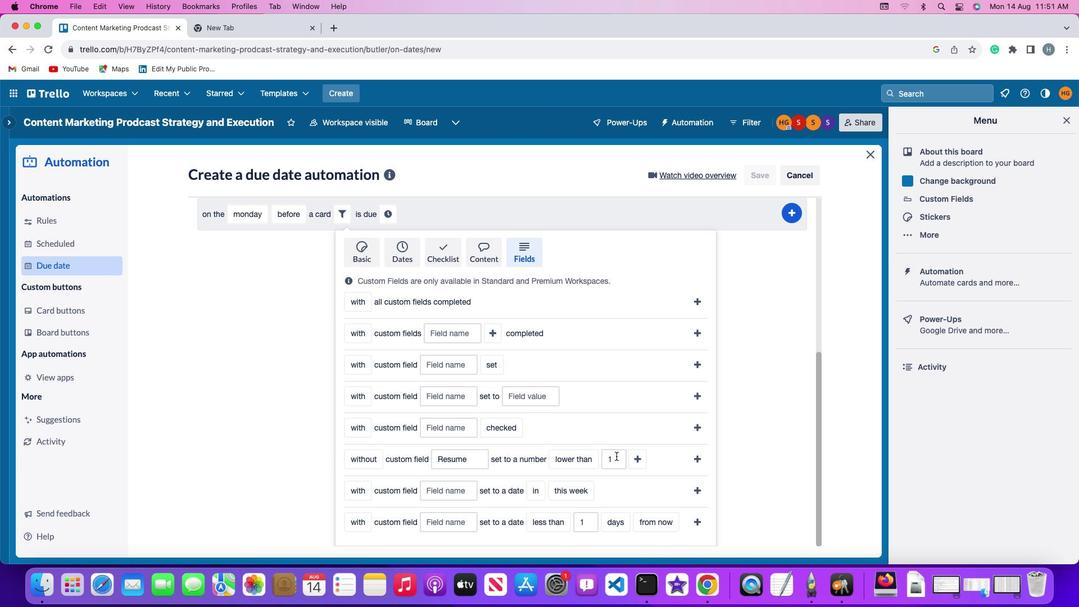 
Action: Mouse pressed left at (613, 453)
Screenshot: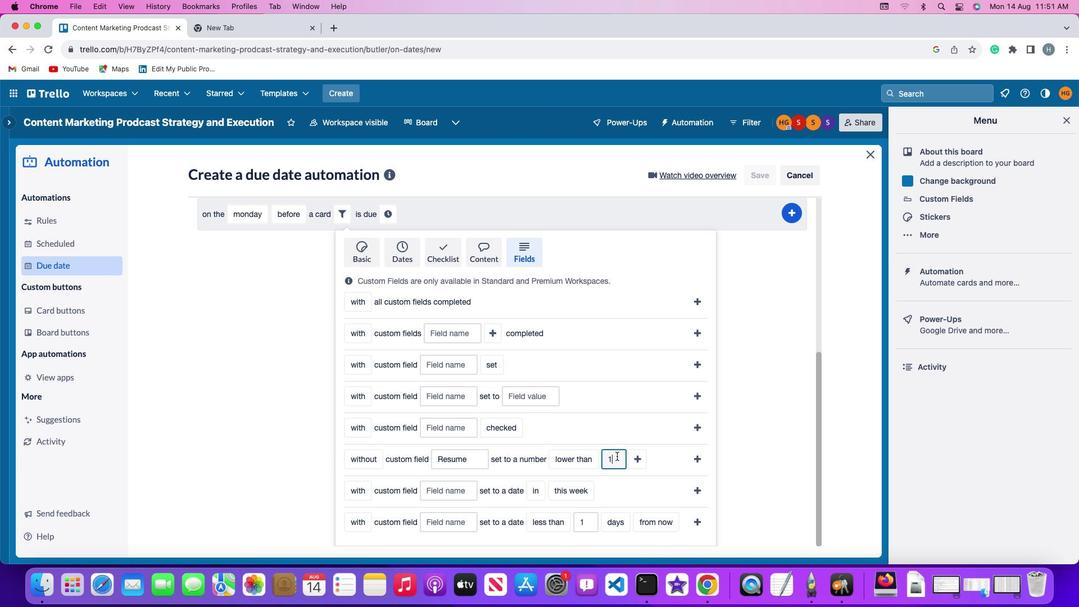 
Action: Mouse moved to (613, 453)
Screenshot: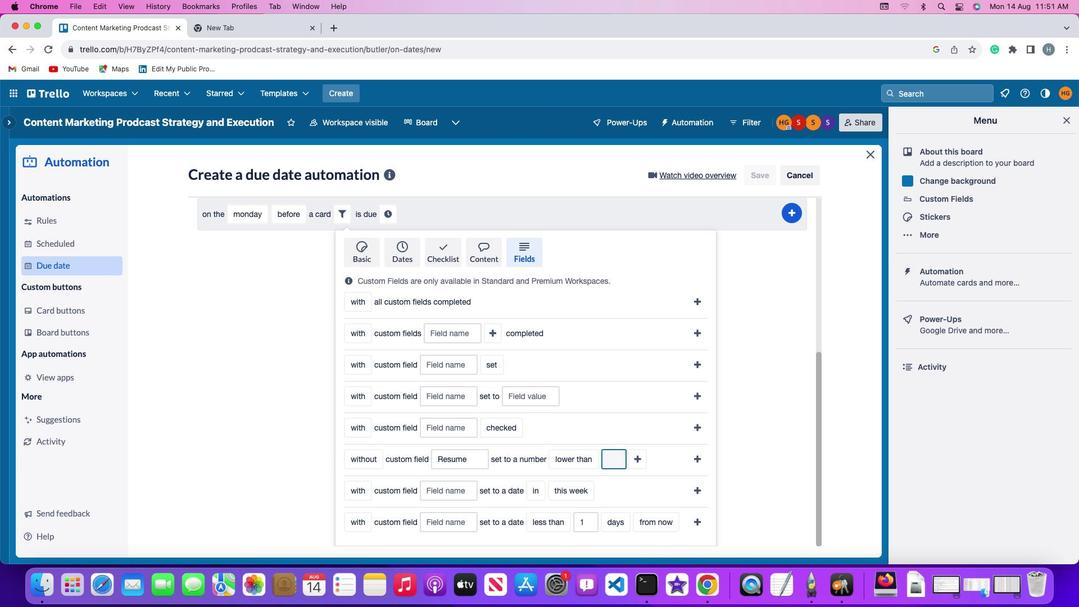 
Action: Key pressed Key.backspace'1'
Screenshot: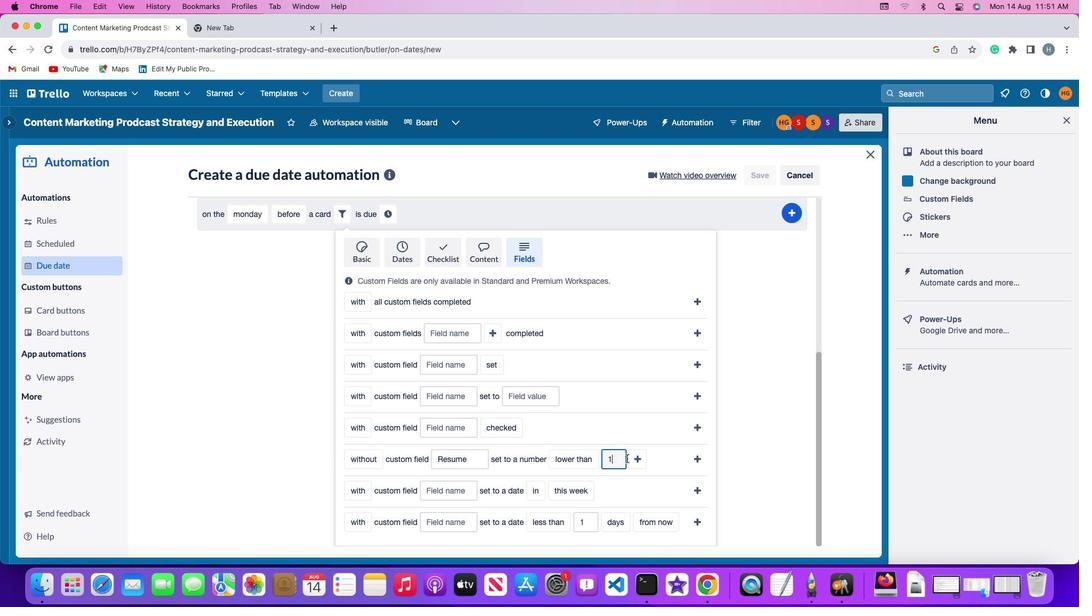
Action: Mouse moved to (637, 457)
Screenshot: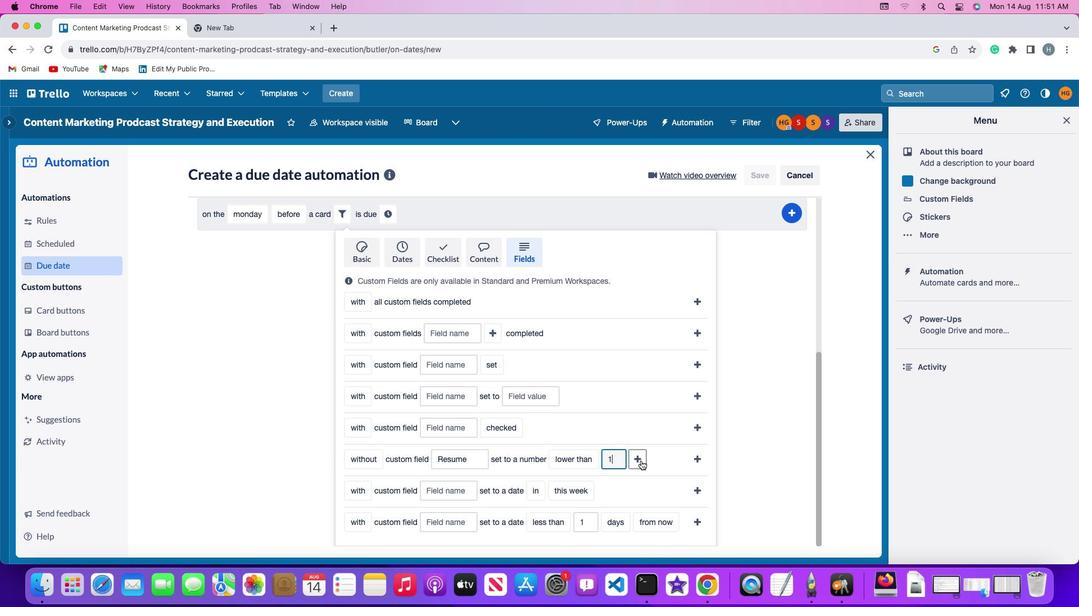 
Action: Mouse pressed left at (637, 457)
Screenshot: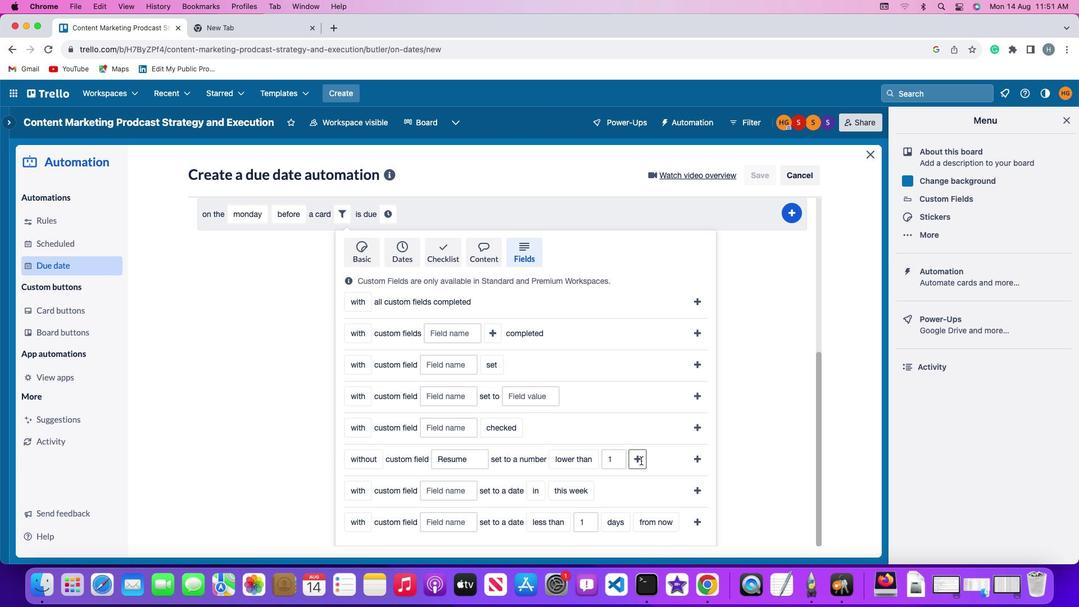 
Action: Mouse moved to (666, 455)
Screenshot: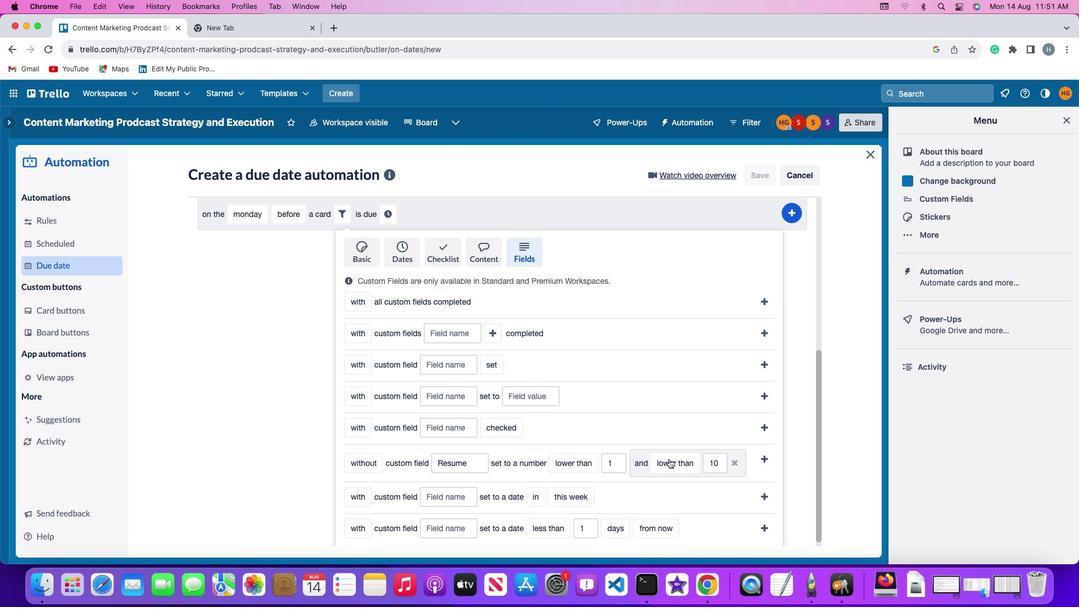 
Action: Mouse pressed left at (666, 455)
Screenshot: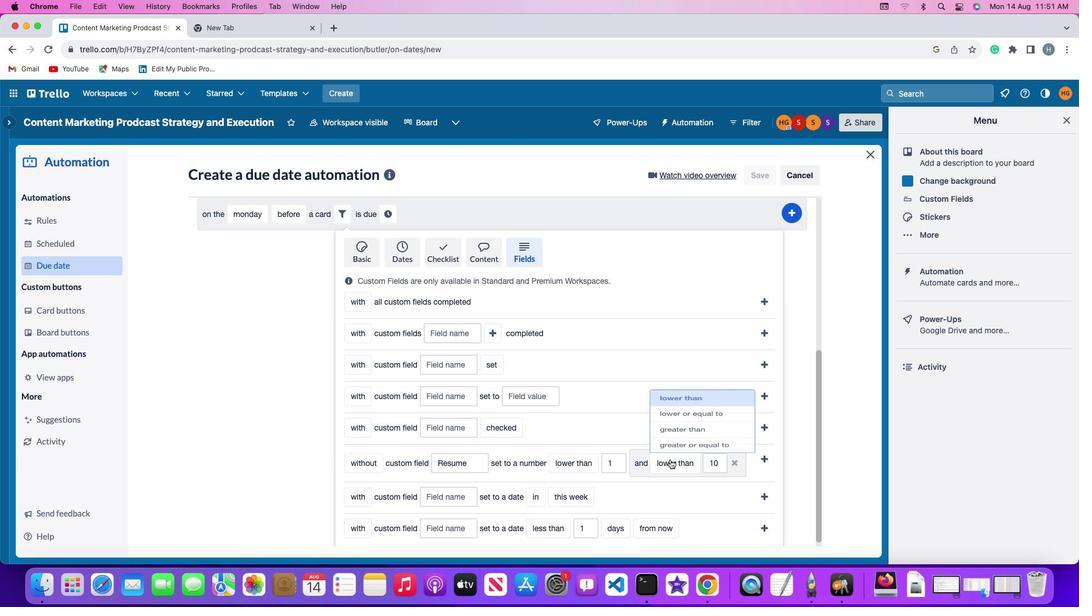 
Action: Mouse moved to (684, 417)
Screenshot: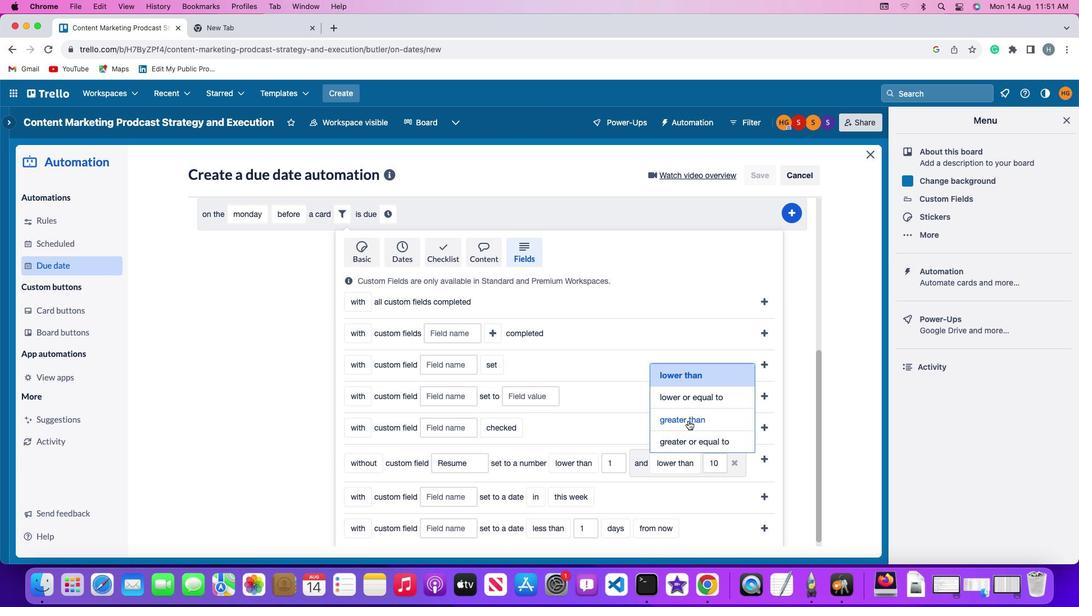 
Action: Mouse pressed left at (684, 417)
Screenshot: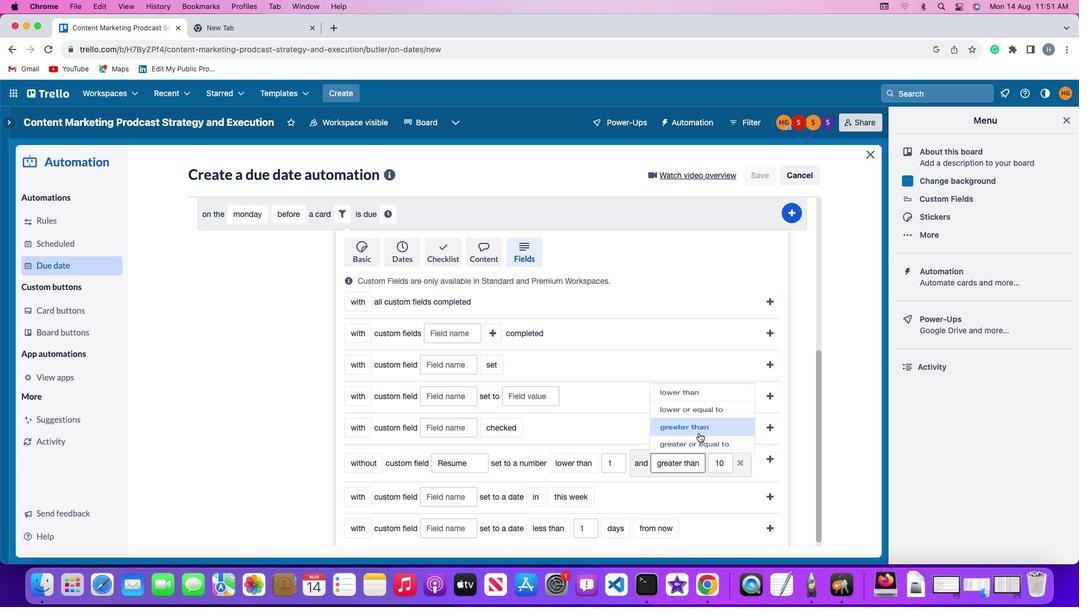 
Action: Mouse moved to (725, 458)
Screenshot: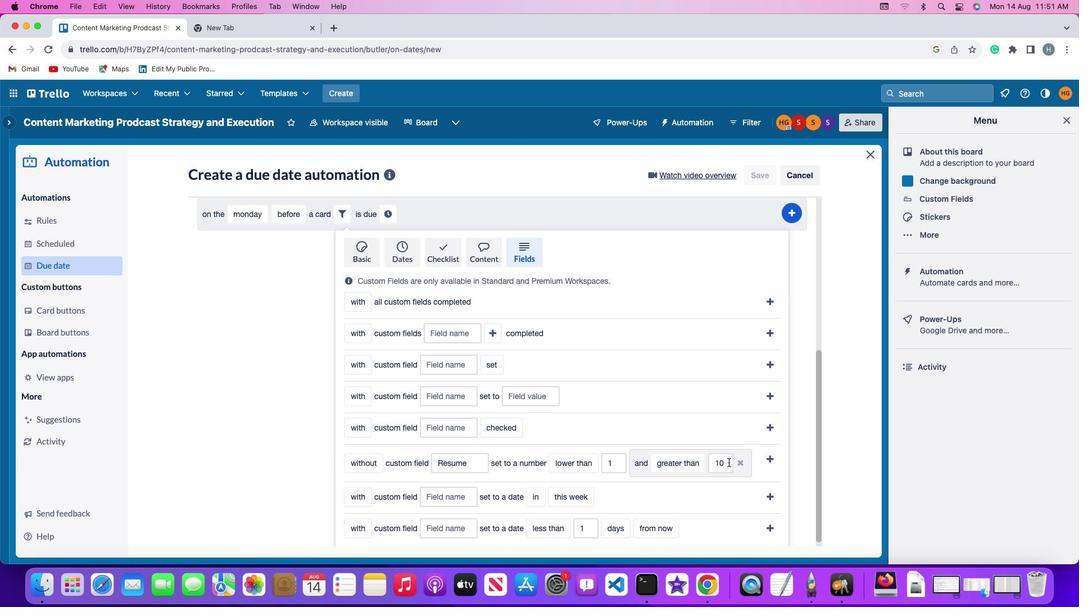 
Action: Mouse pressed left at (725, 458)
Screenshot: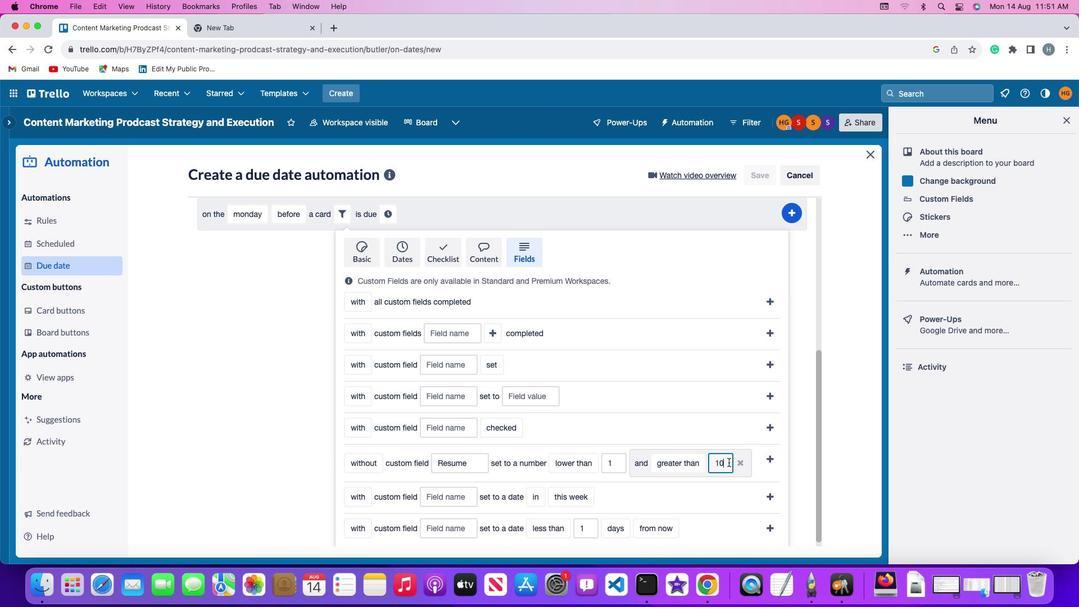 
Action: Key pressed Key.backspaceKey.backspaceKey.backspace
Screenshot: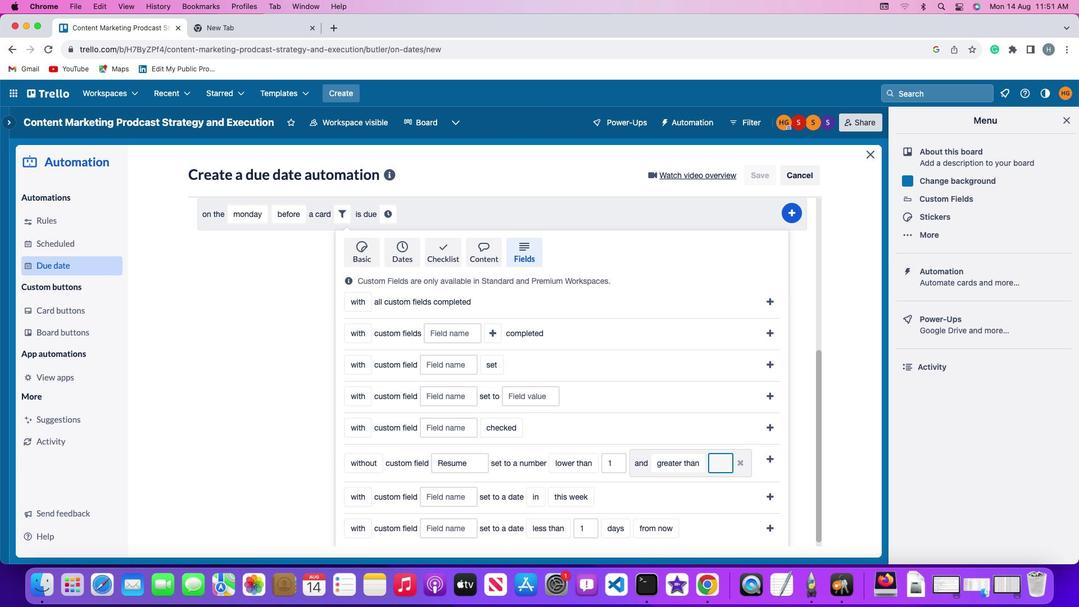 
Action: Mouse moved to (725, 459)
Screenshot: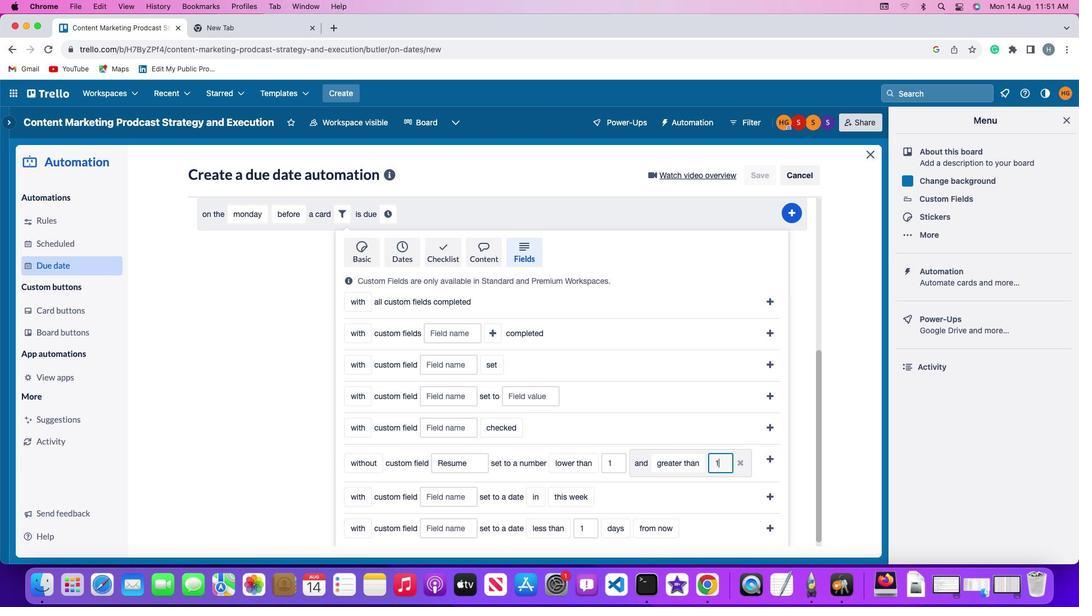 
Action: Key pressed '1''0'
Screenshot: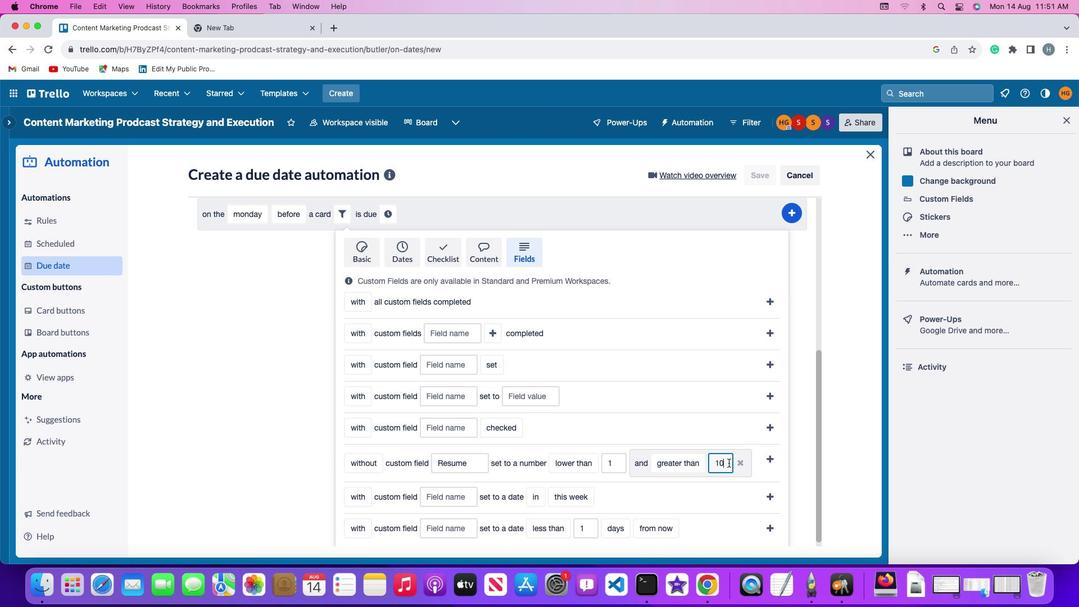 
Action: Mouse moved to (763, 455)
Screenshot: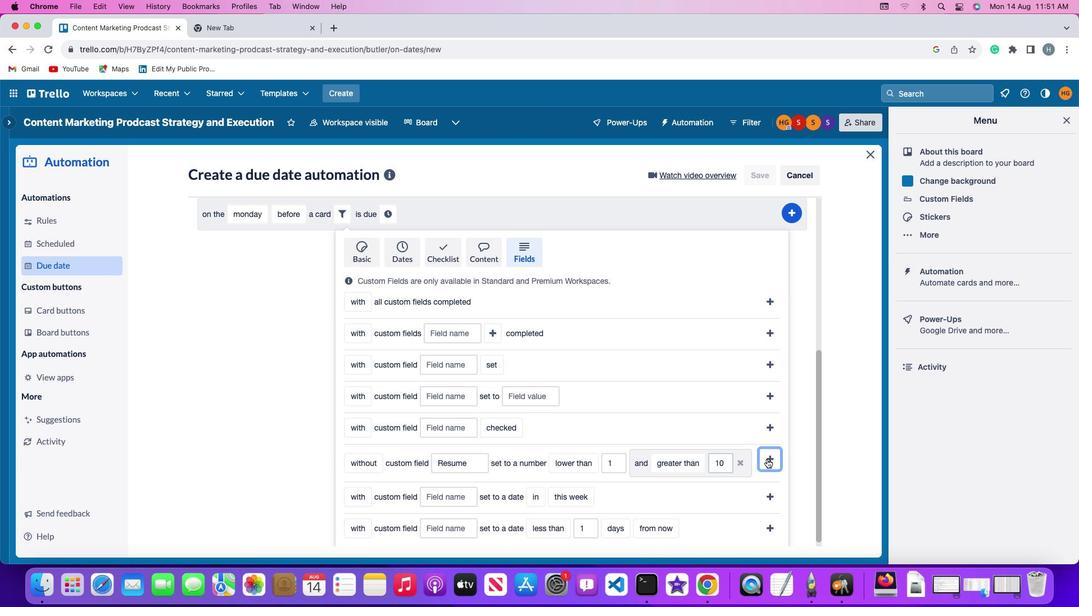 
Action: Mouse pressed left at (763, 455)
Screenshot: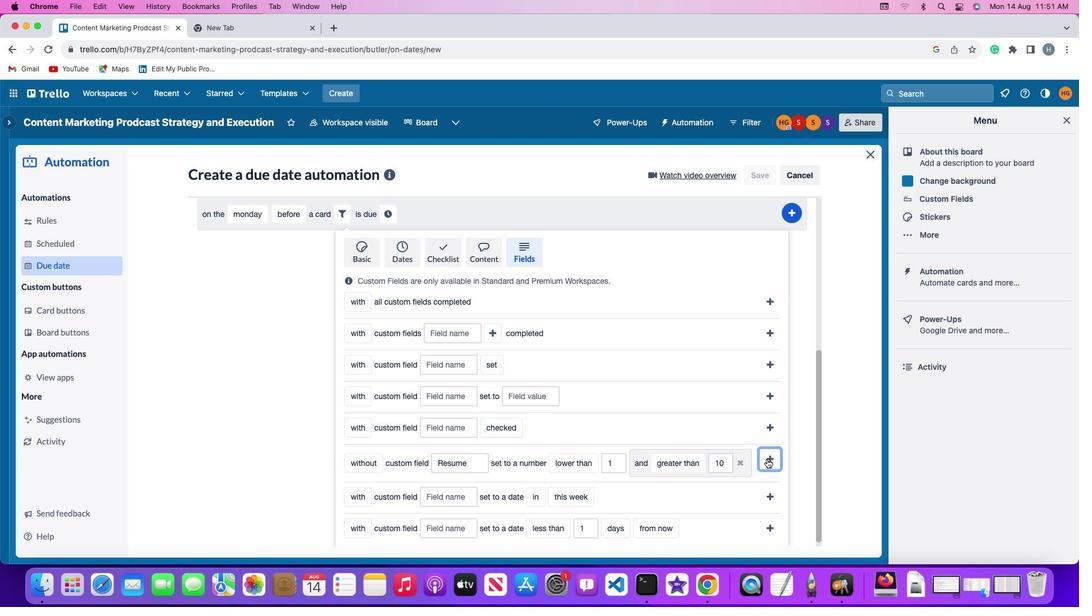 
Action: Mouse moved to (696, 485)
Screenshot: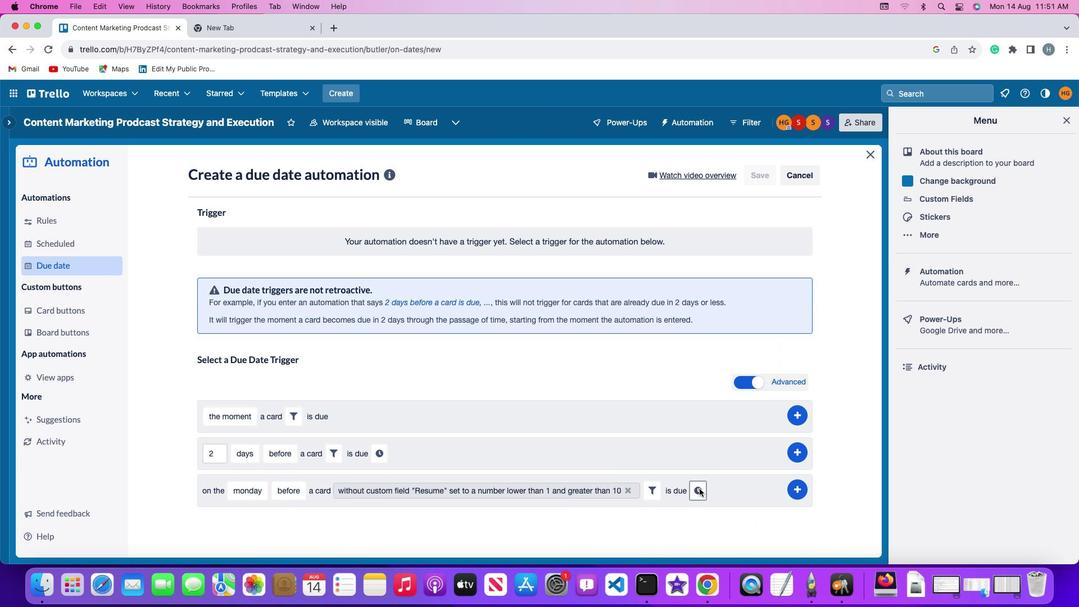 
Action: Mouse pressed left at (696, 485)
Screenshot: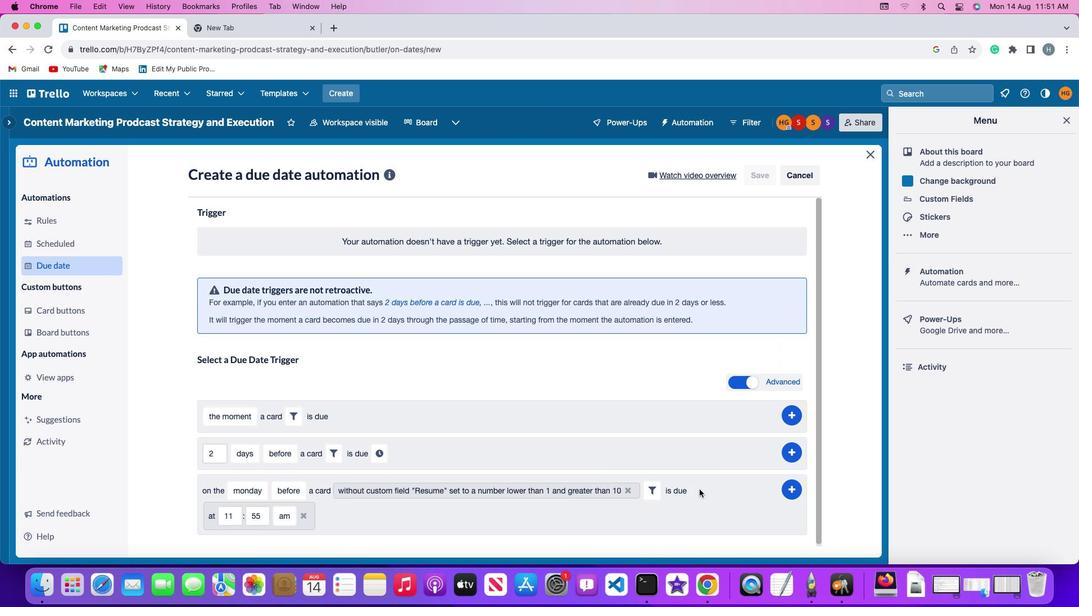 
Action: Mouse moved to (229, 514)
Screenshot: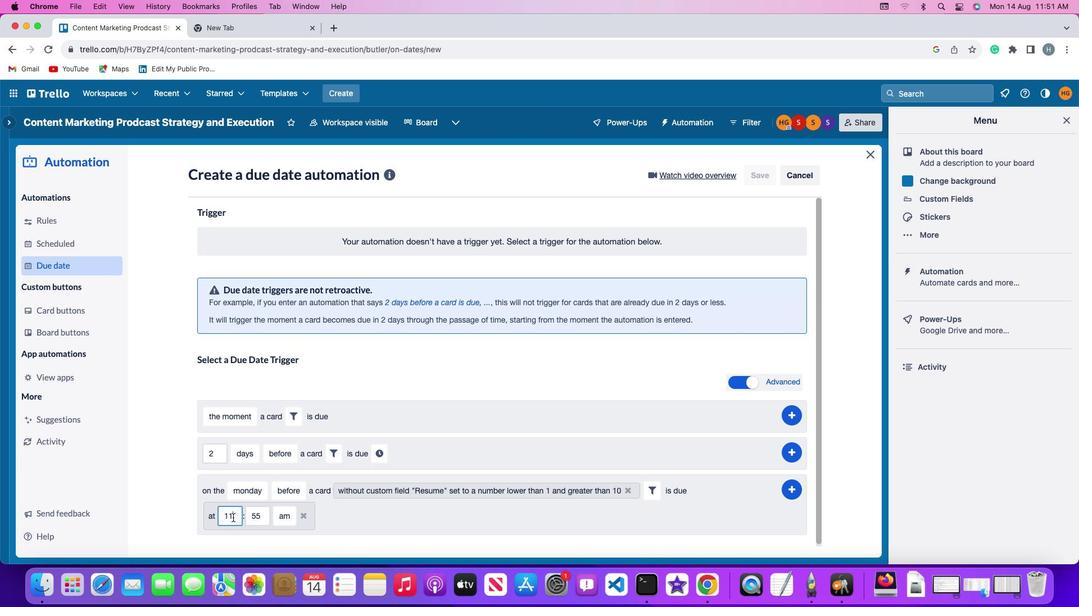 
Action: Mouse pressed left at (229, 514)
Screenshot: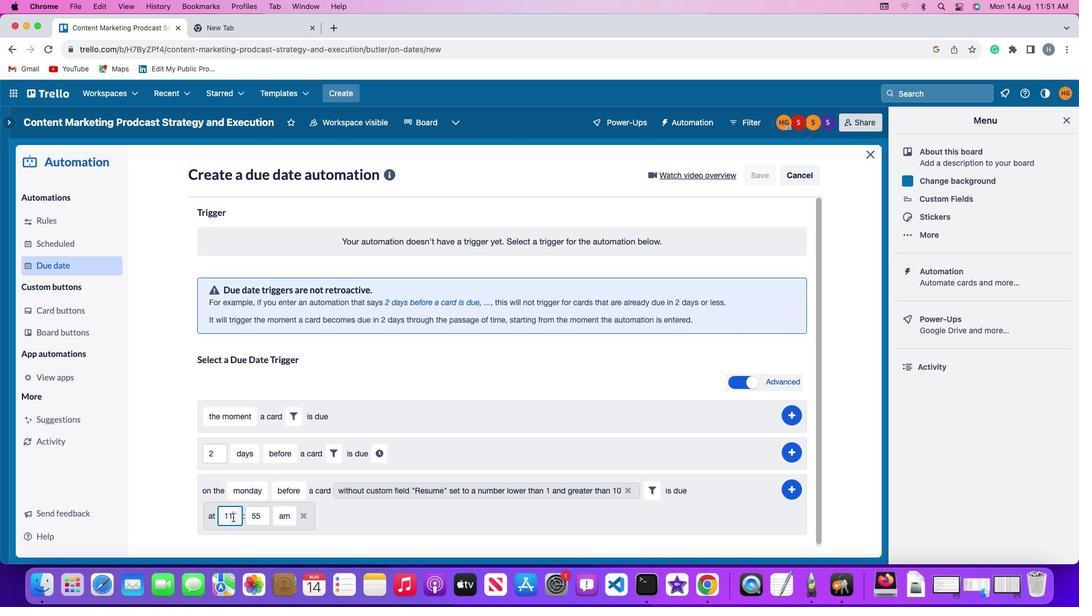 
Action: Key pressed Key.backspaceKey.backspace'1''1'
Screenshot: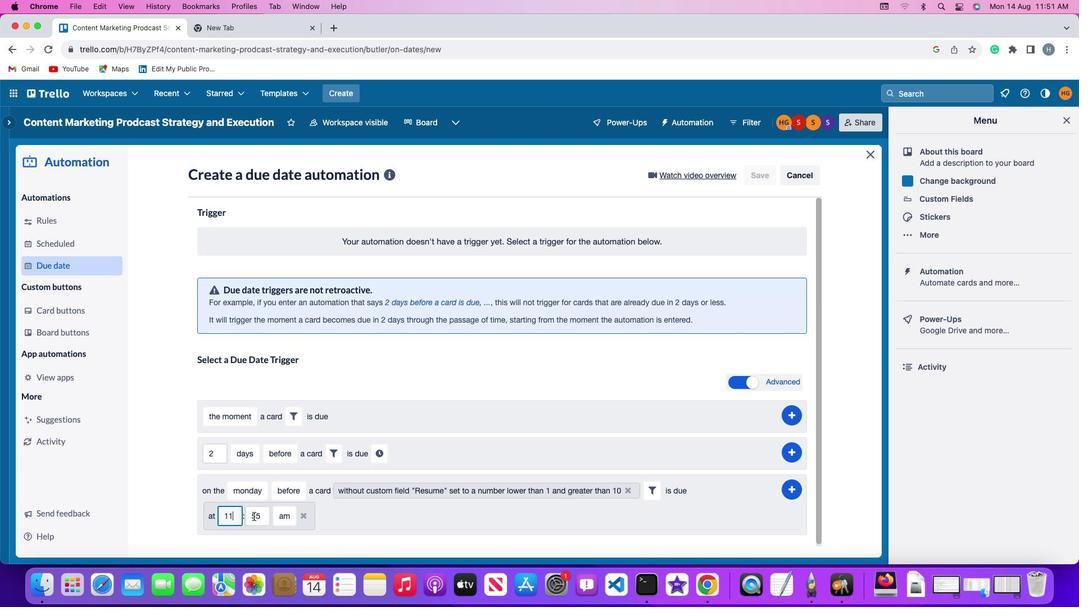 
Action: Mouse moved to (260, 511)
Screenshot: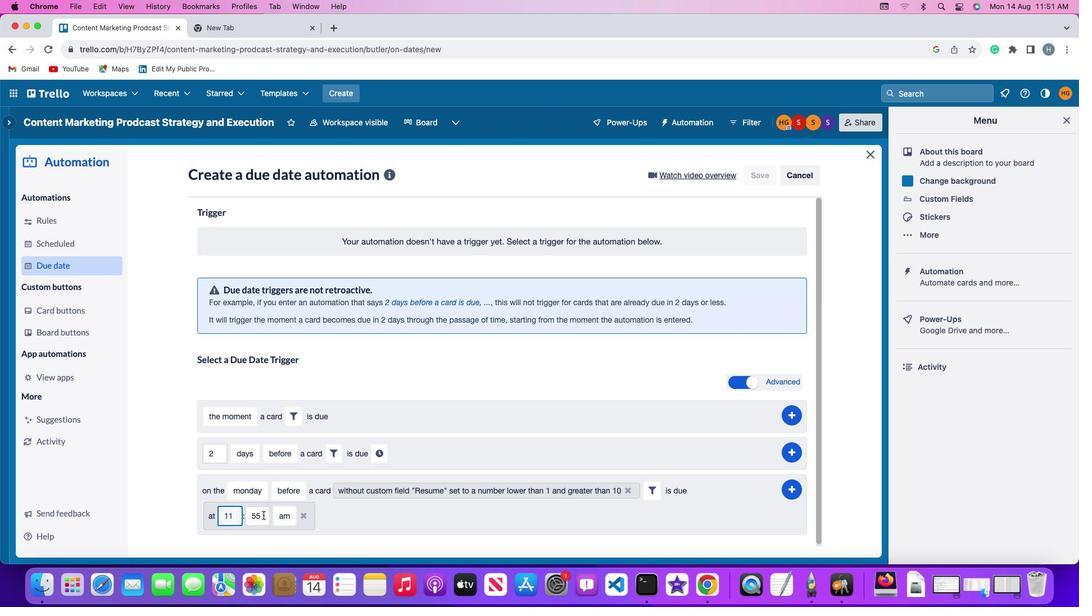 
Action: Mouse pressed left at (260, 511)
Screenshot: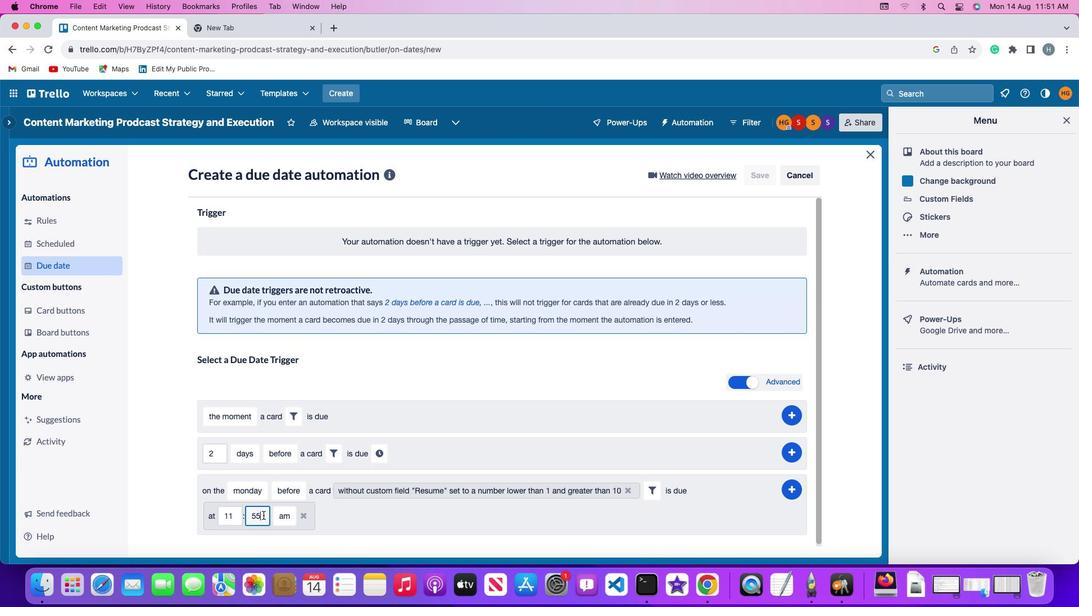 
Action: Mouse moved to (260, 511)
Screenshot: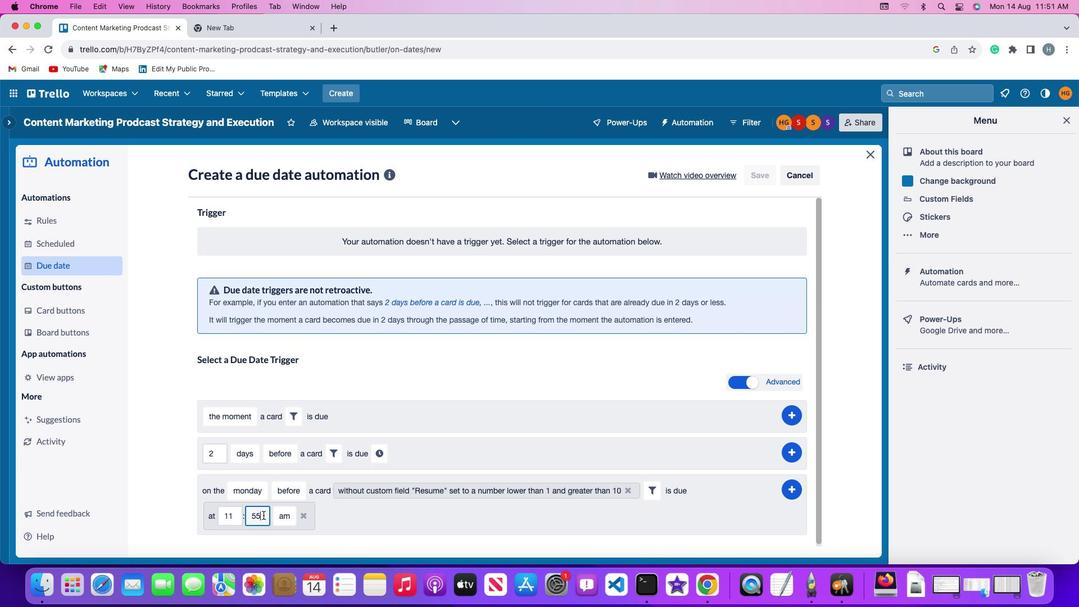 
Action: Key pressed Key.backspaceKey.backspace'0''0'
Screenshot: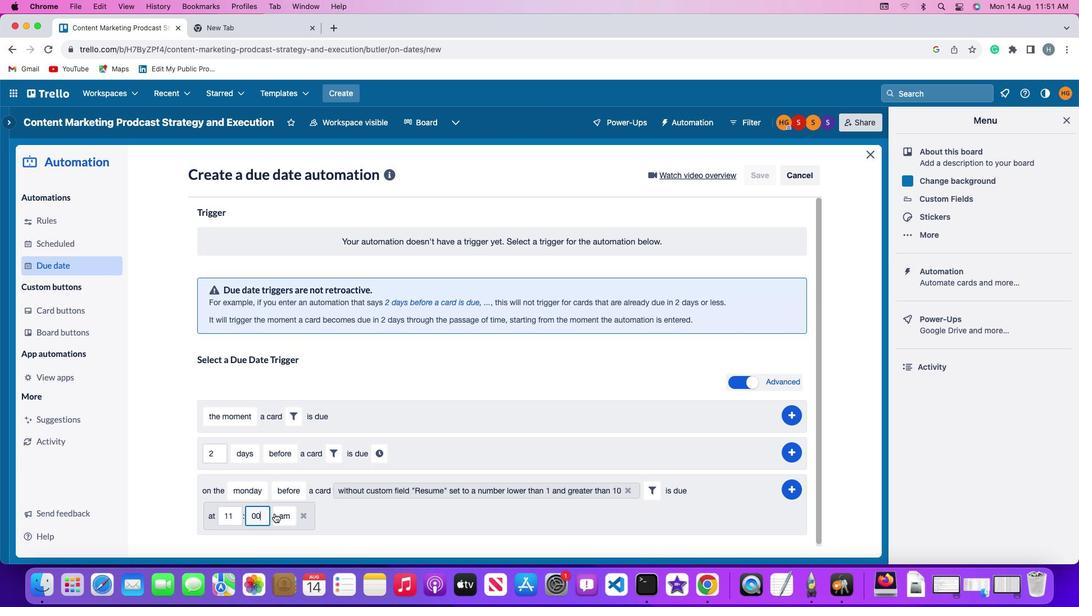 
Action: Mouse moved to (279, 508)
Screenshot: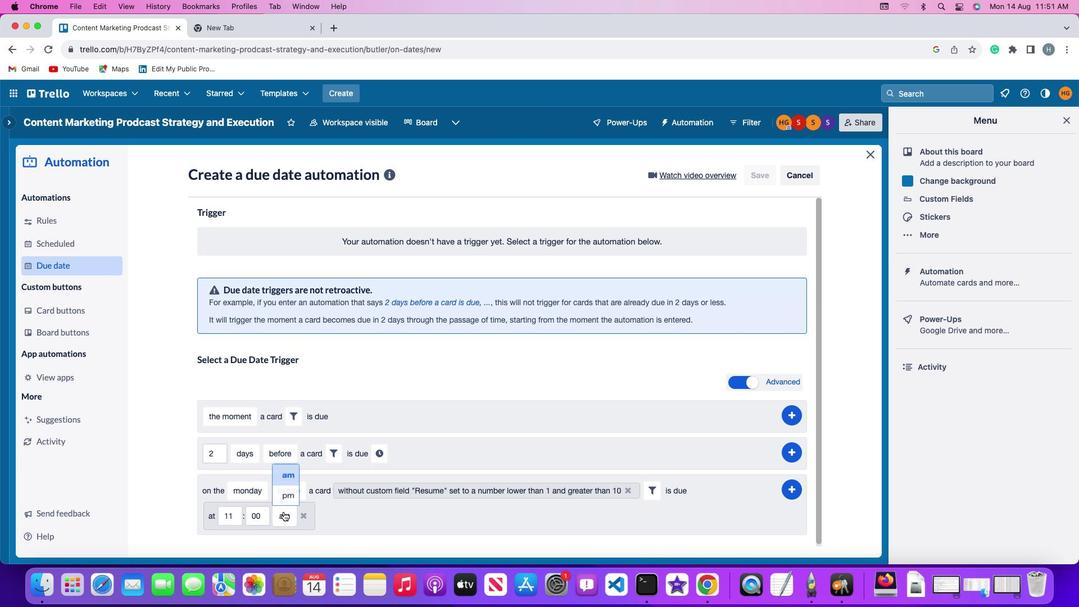 
Action: Mouse pressed left at (279, 508)
Screenshot: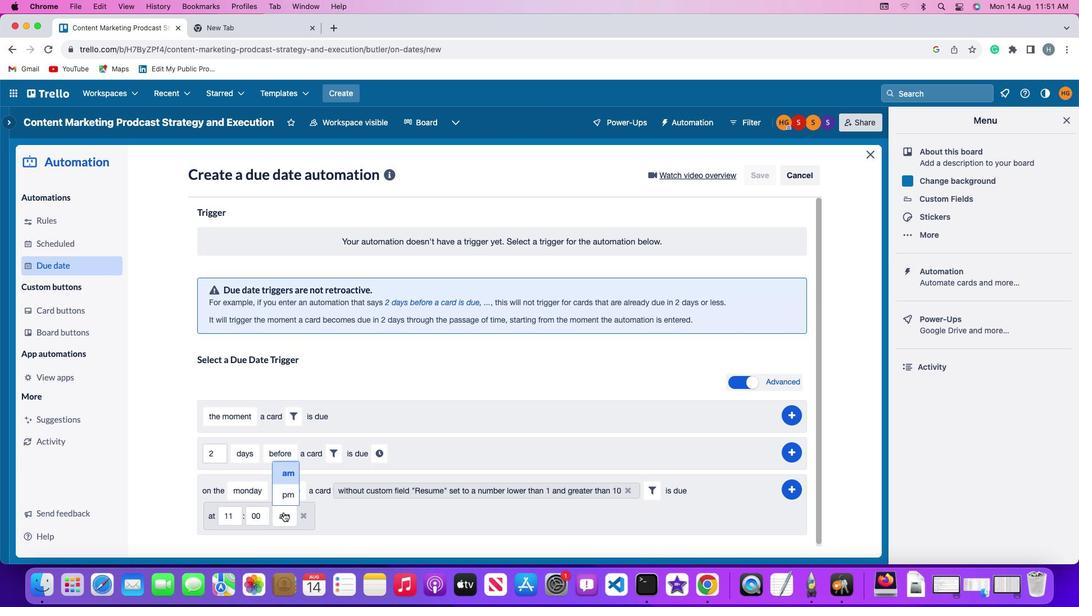 
Action: Mouse moved to (292, 465)
Screenshot: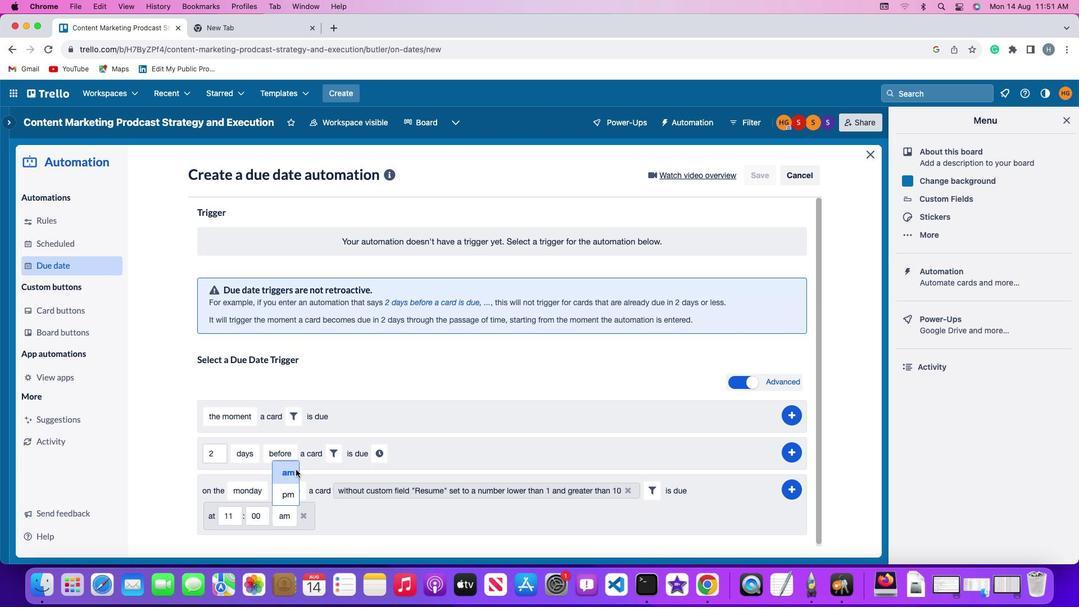 
Action: Mouse pressed left at (292, 465)
Screenshot: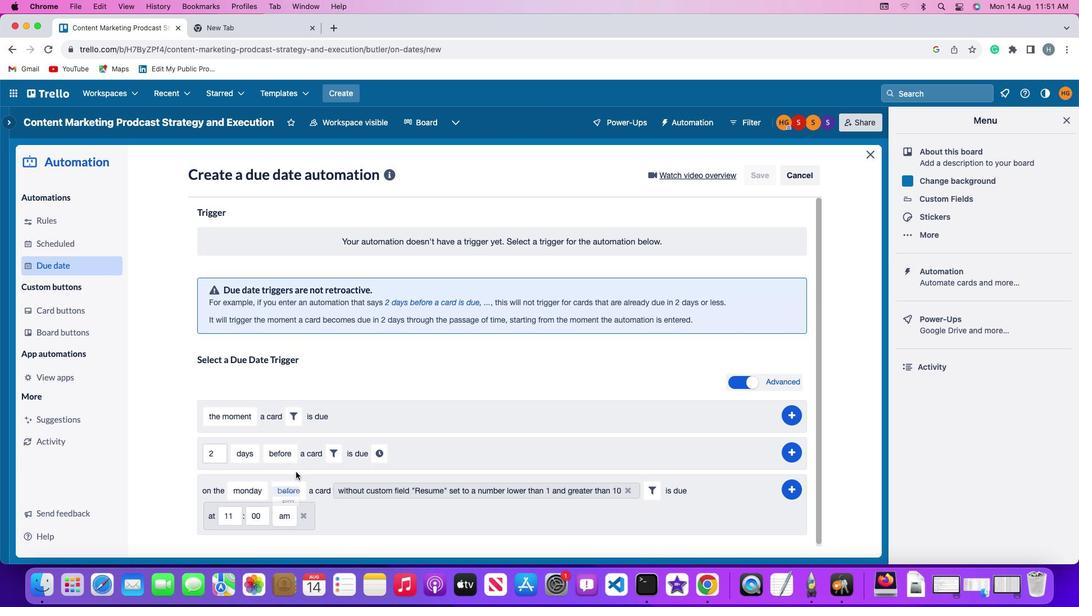 
Action: Mouse moved to (793, 483)
Screenshot: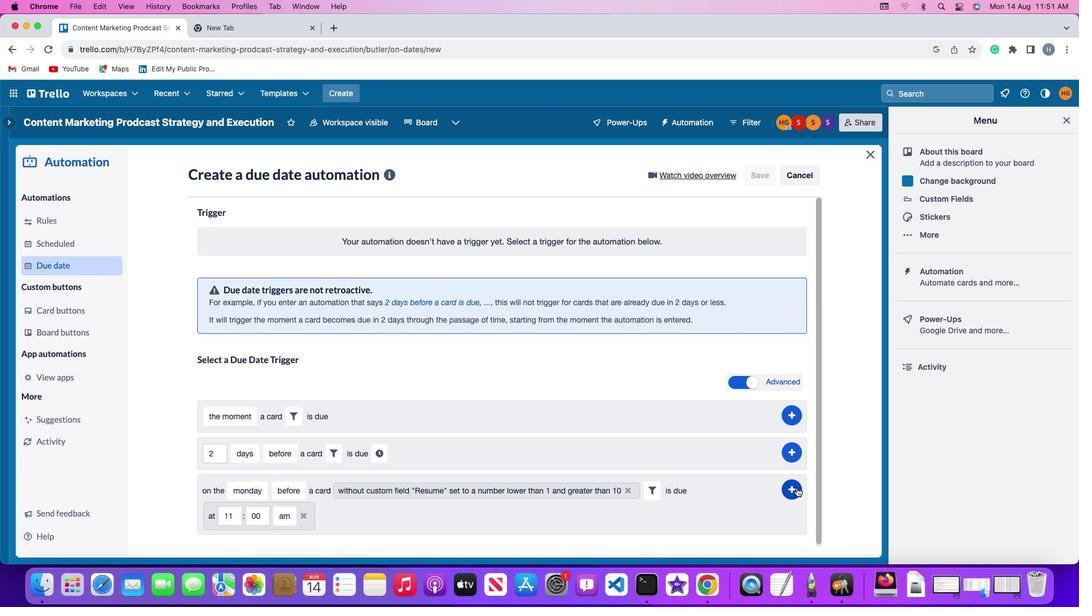 
Action: Mouse pressed left at (793, 483)
Screenshot: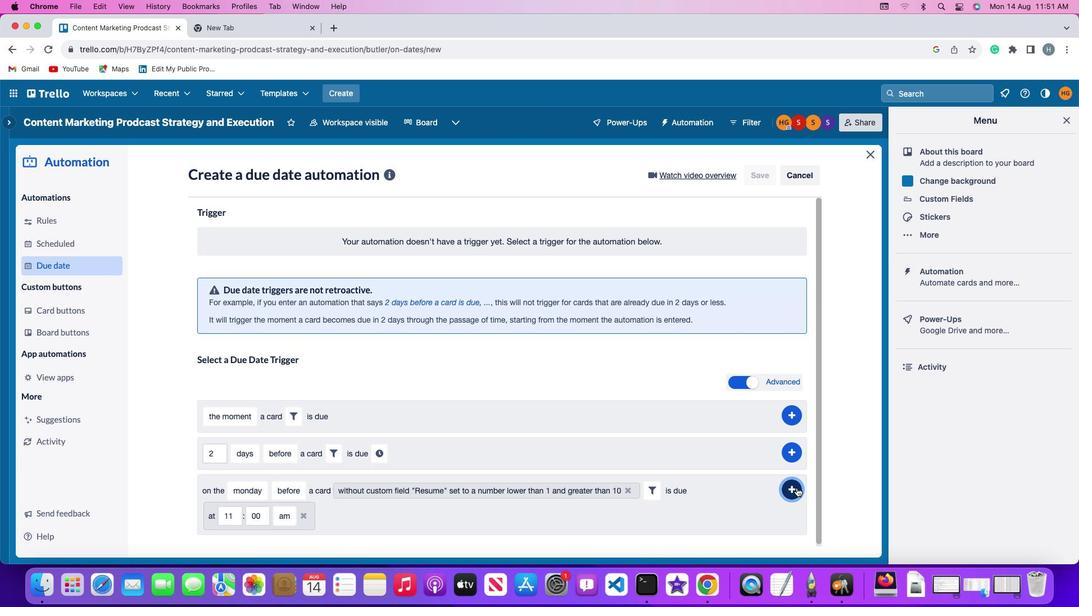 
Action: Mouse moved to (853, 358)
Screenshot: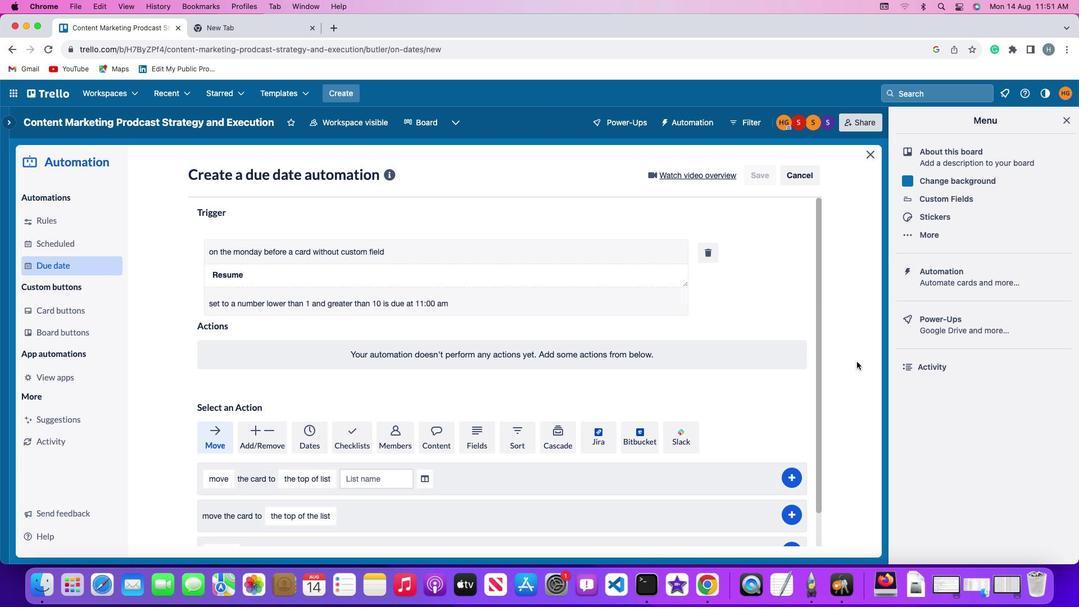 
